 Task: Move the task Implement a new virtual private network (VPN) system for a company to the section To-Do in the project AgileMatrix and sort the tasks in the project by Assignee in Descending order
Action: Mouse moved to (494, 572)
Screenshot: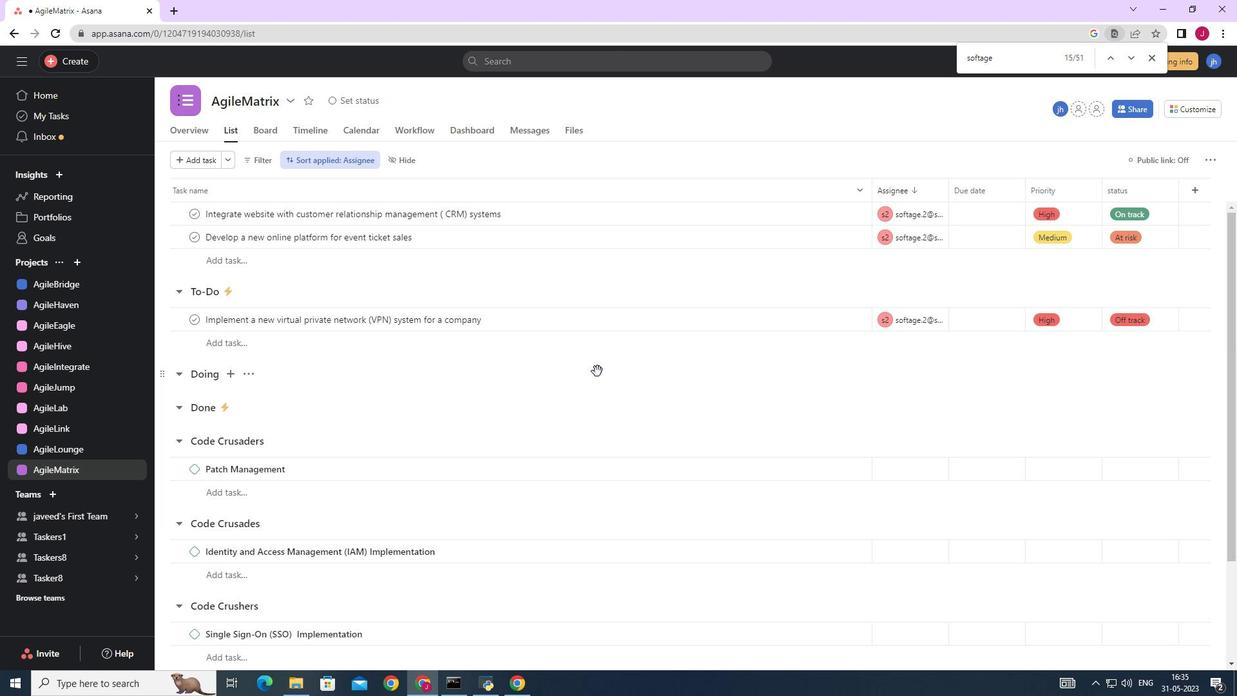 
Action: Mouse scrolled (494, 573) with delta (0, 0)
Screenshot: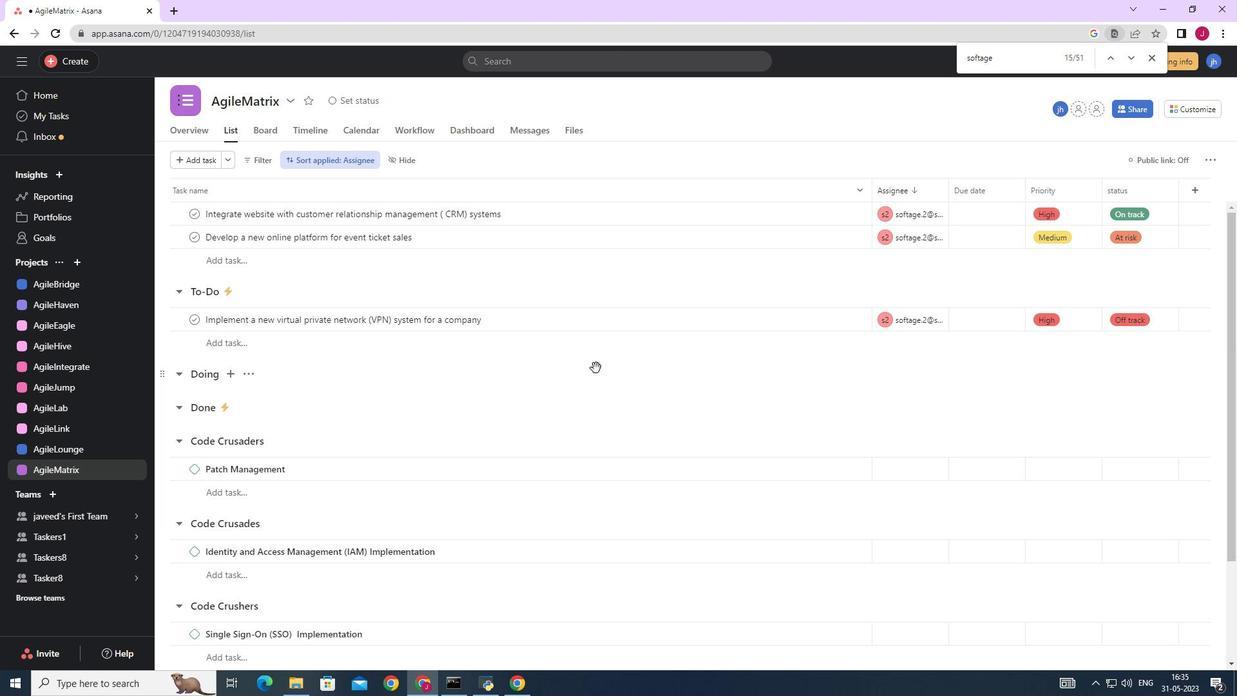 
Action: Mouse scrolled (494, 573) with delta (0, 0)
Screenshot: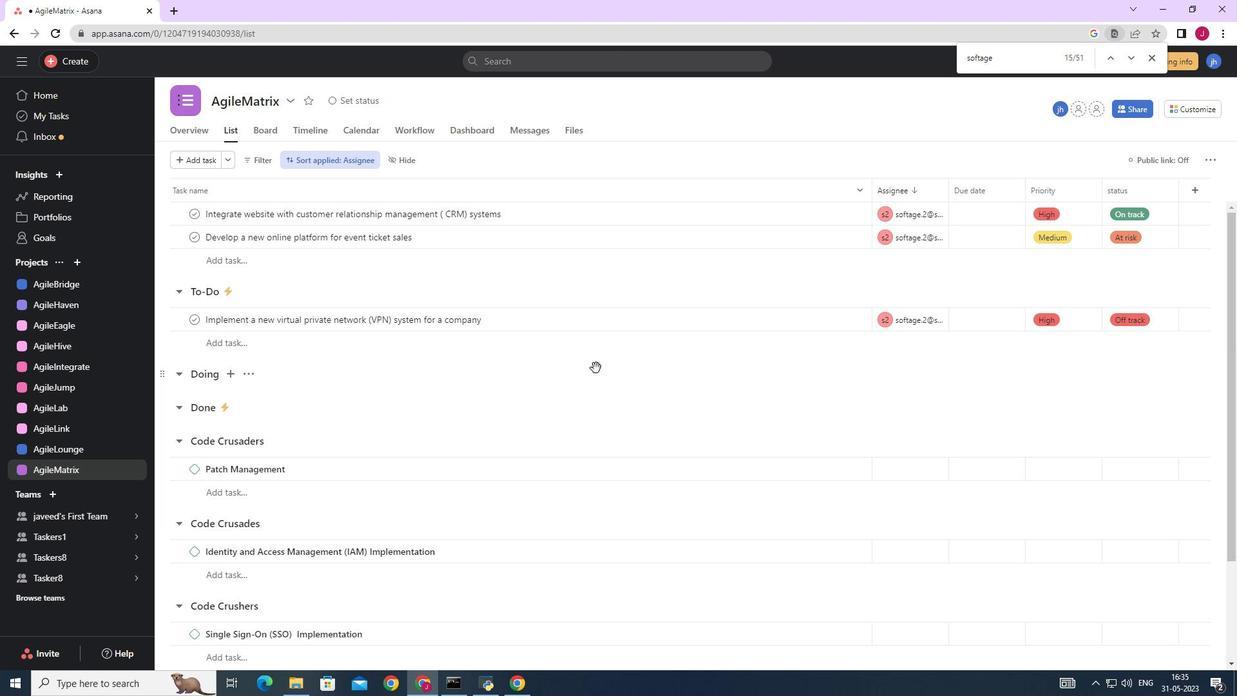 
Action: Mouse scrolled (494, 573) with delta (0, 0)
Screenshot: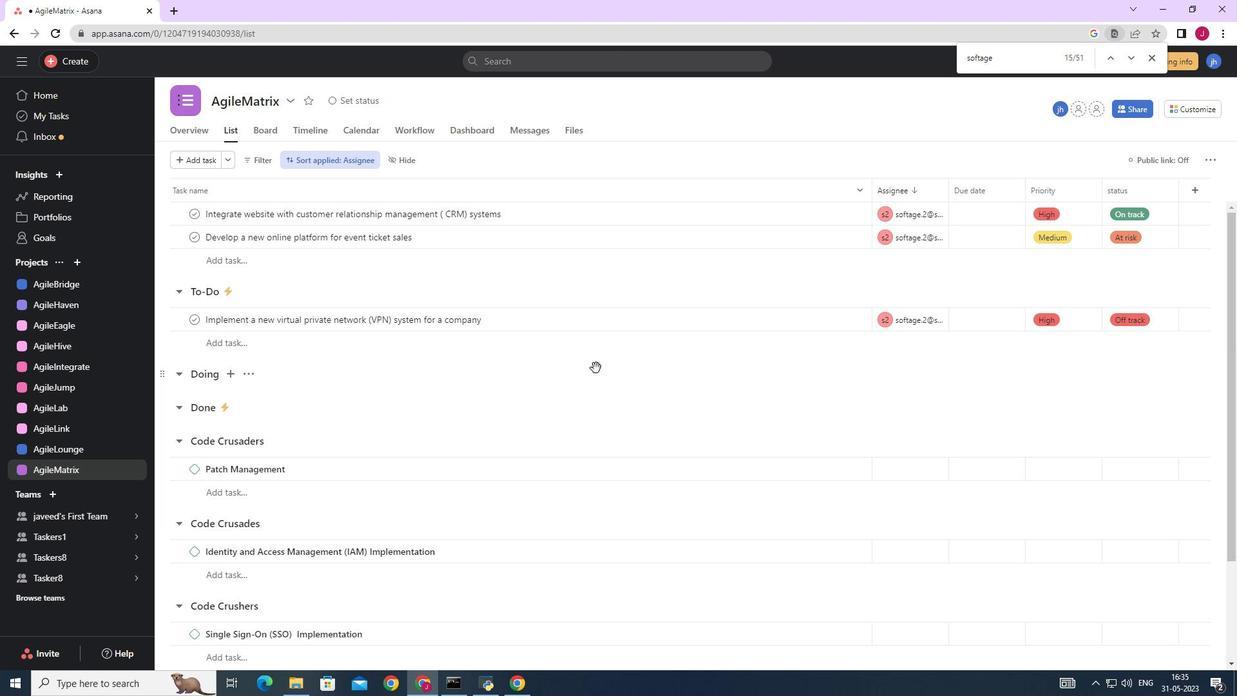 
Action: Mouse moved to (490, 570)
Screenshot: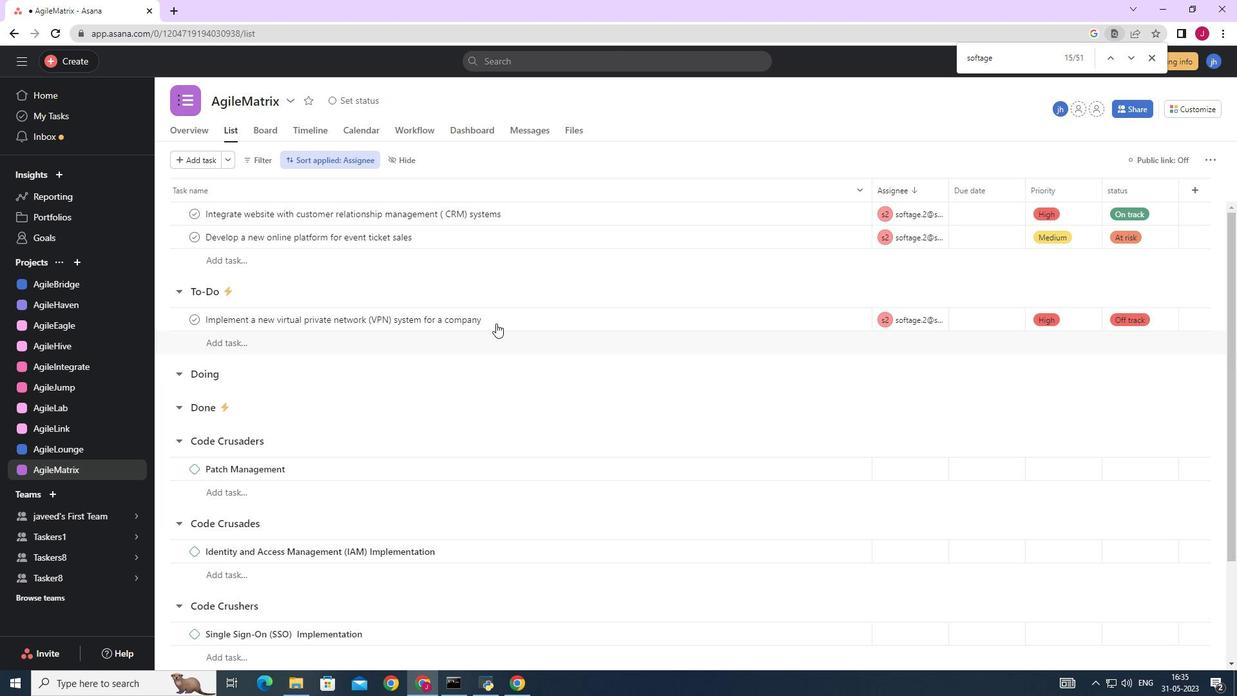 
Action: Mouse scrolled (490, 571) with delta (0, 0)
Screenshot: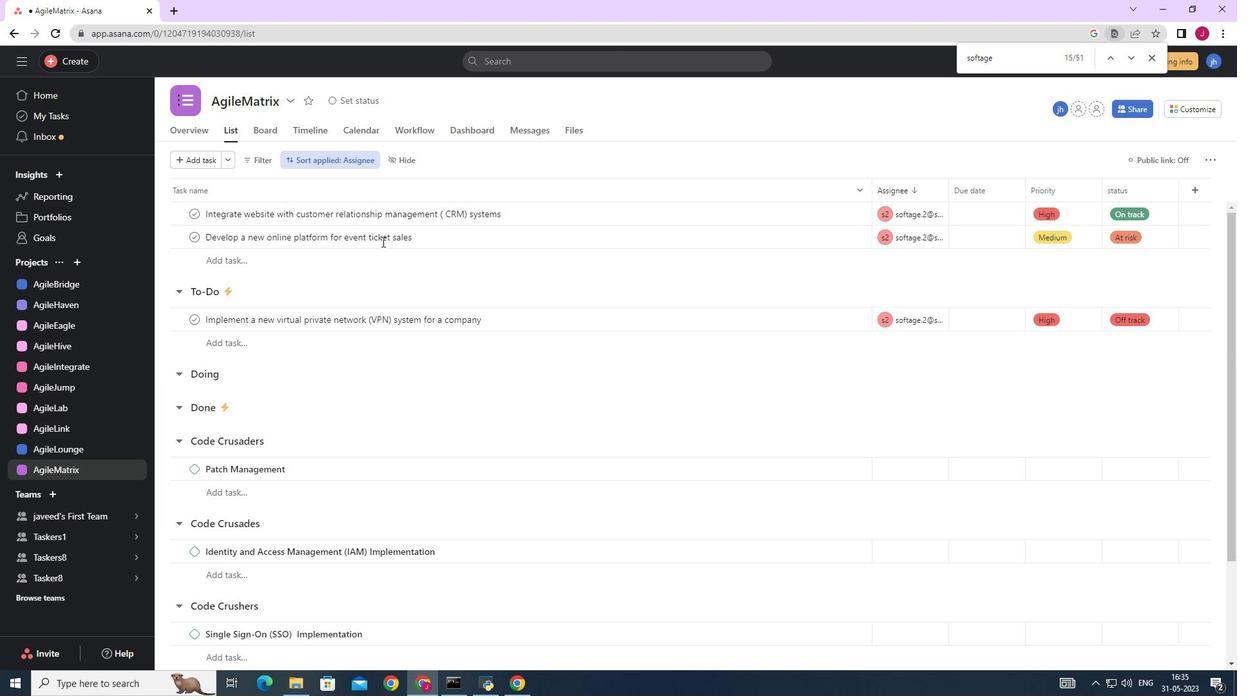 
Action: Mouse scrolled (490, 571) with delta (0, 0)
Screenshot: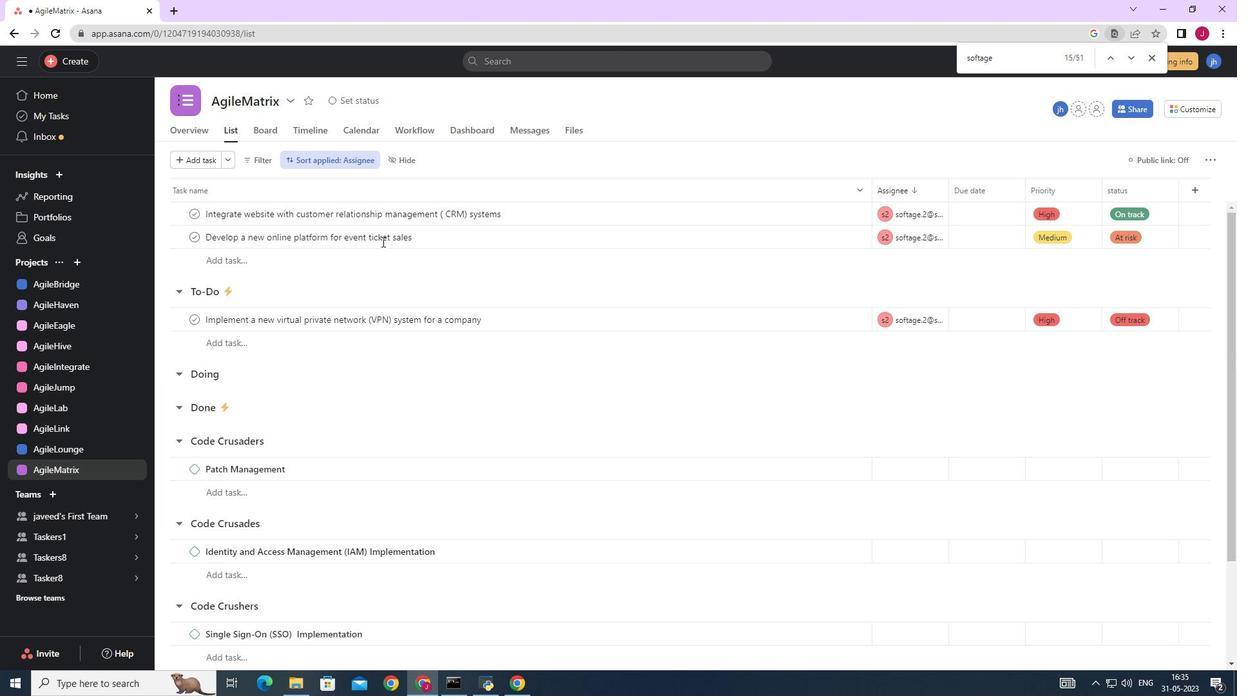 
Action: Mouse scrolled (490, 571) with delta (0, 0)
Screenshot: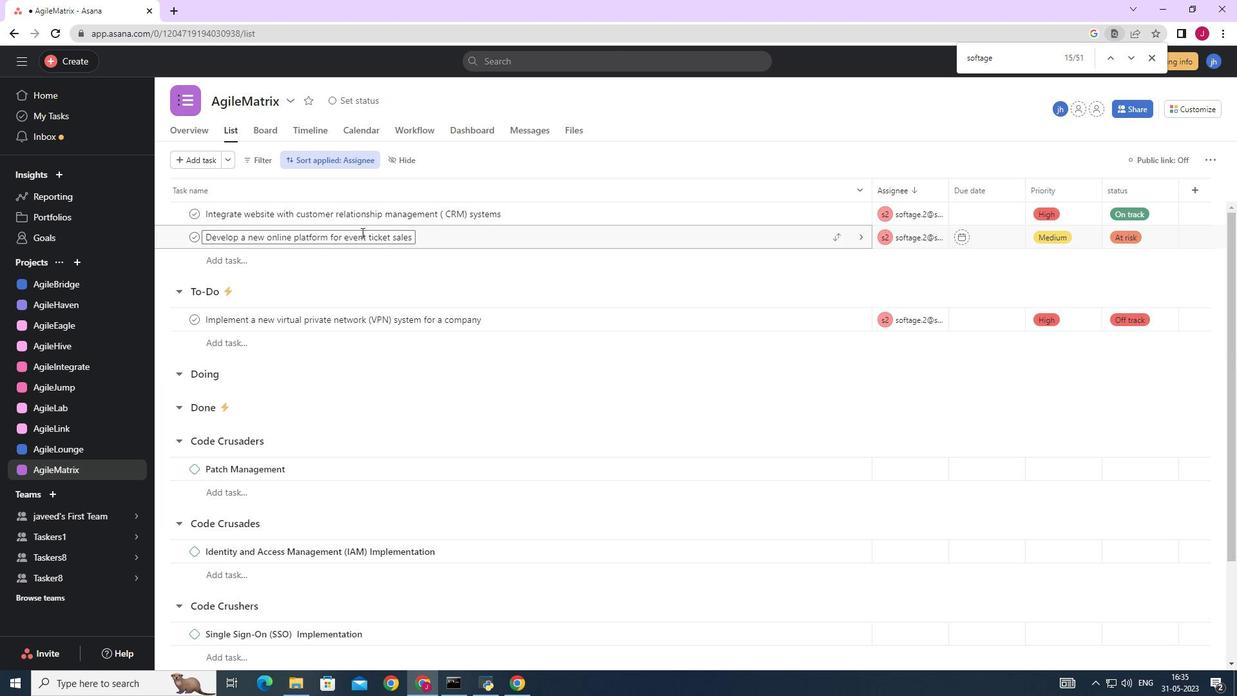 
Action: Mouse moved to (845, 255)
Screenshot: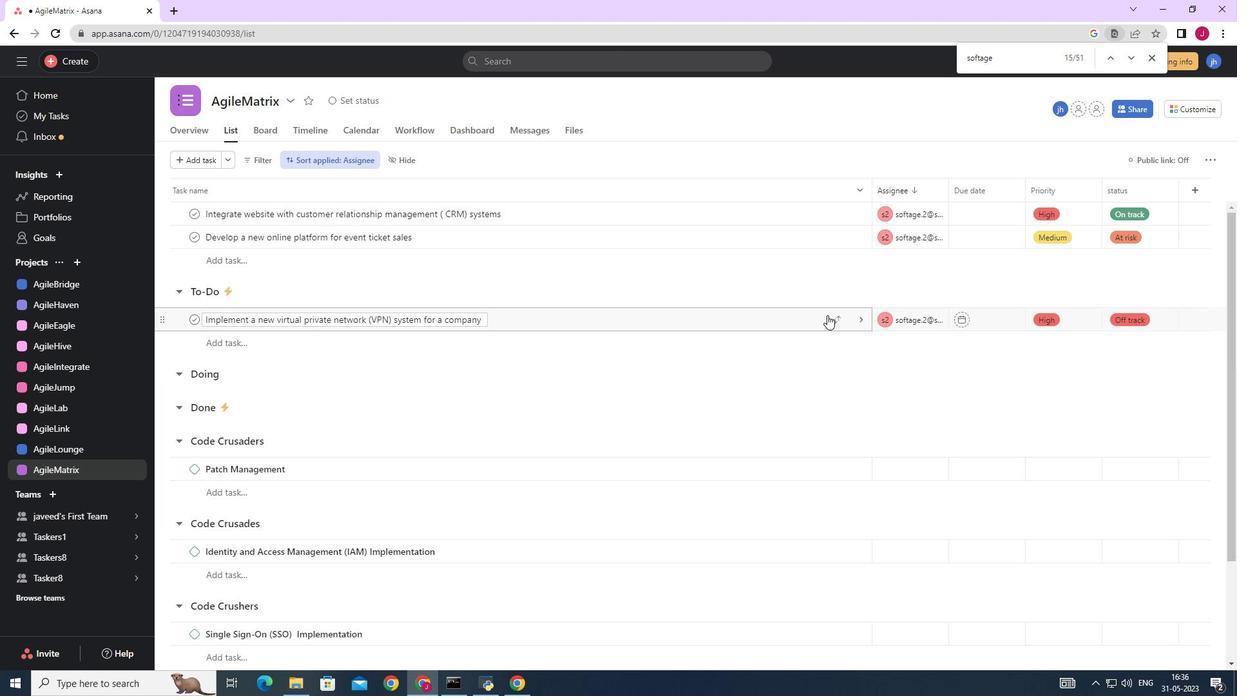
Action: Mouse pressed left at (845, 255)
Screenshot: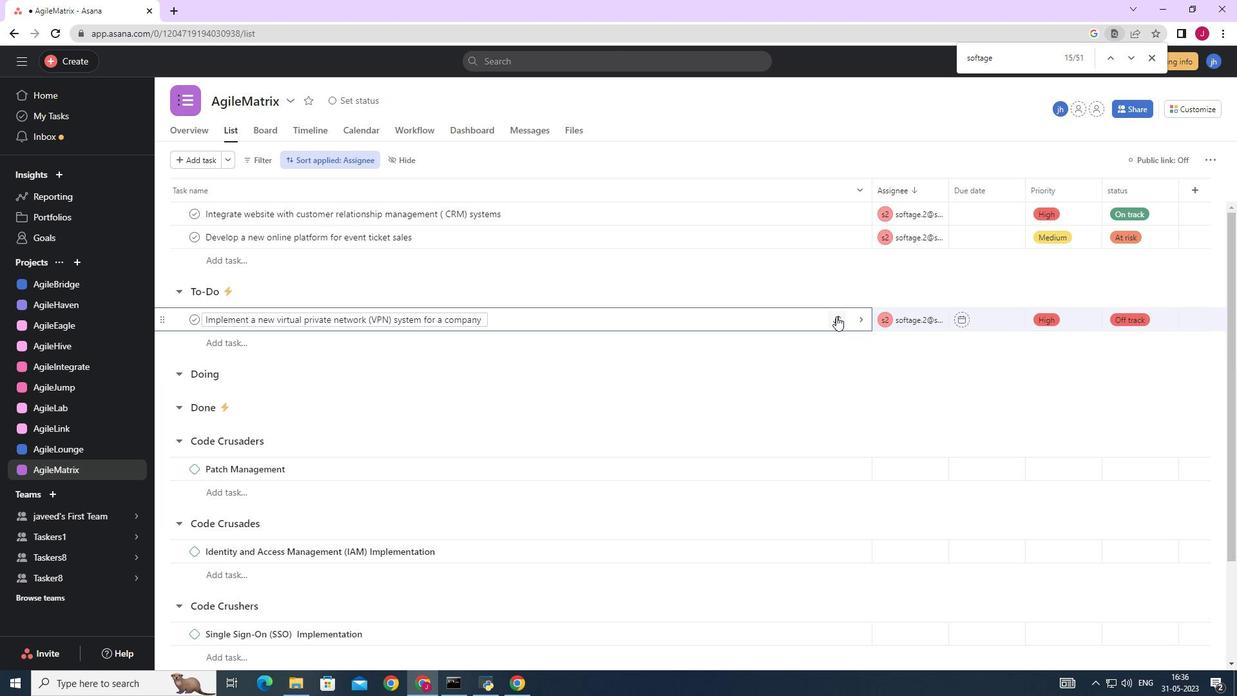 
Action: Mouse moved to (767, 326)
Screenshot: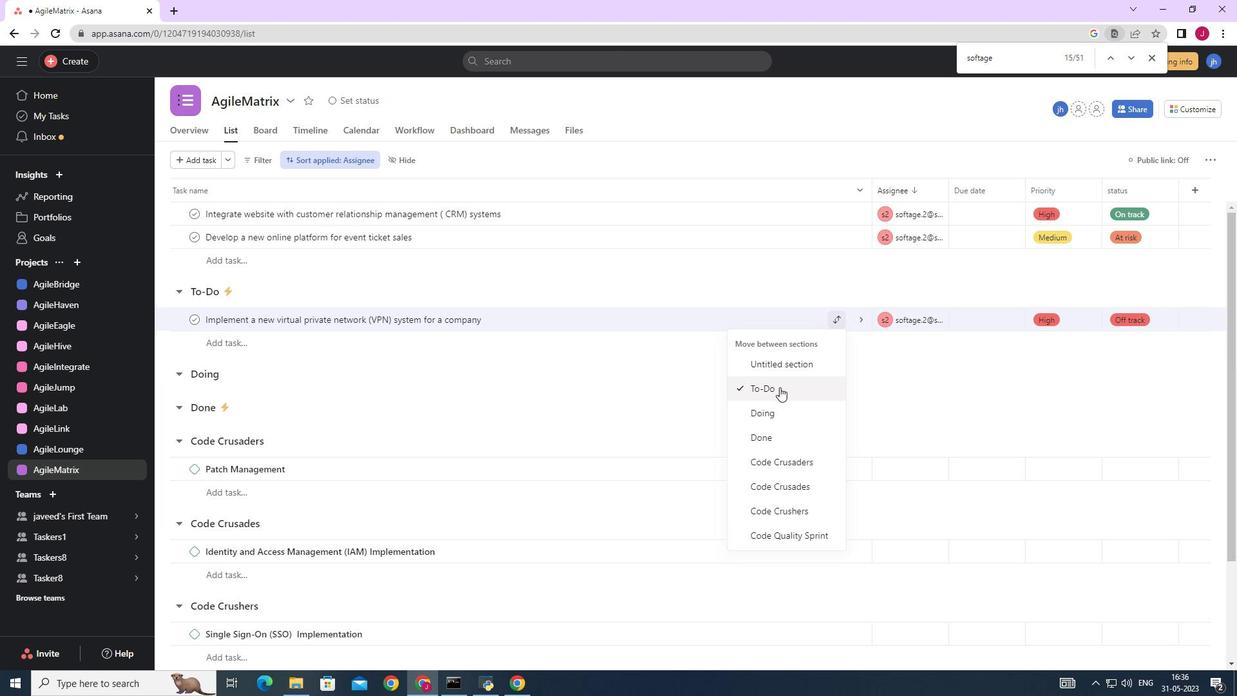 
Action: Mouse pressed left at (767, 326)
Screenshot: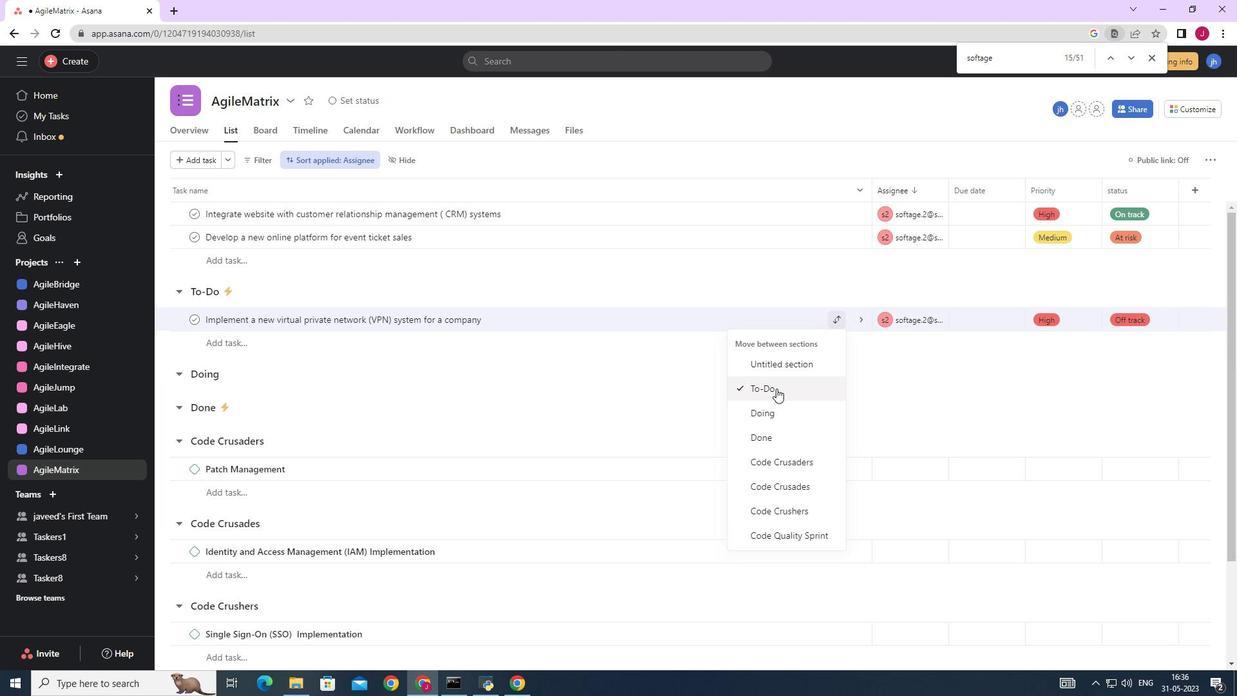 
Action: Mouse moved to (301, 158)
Screenshot: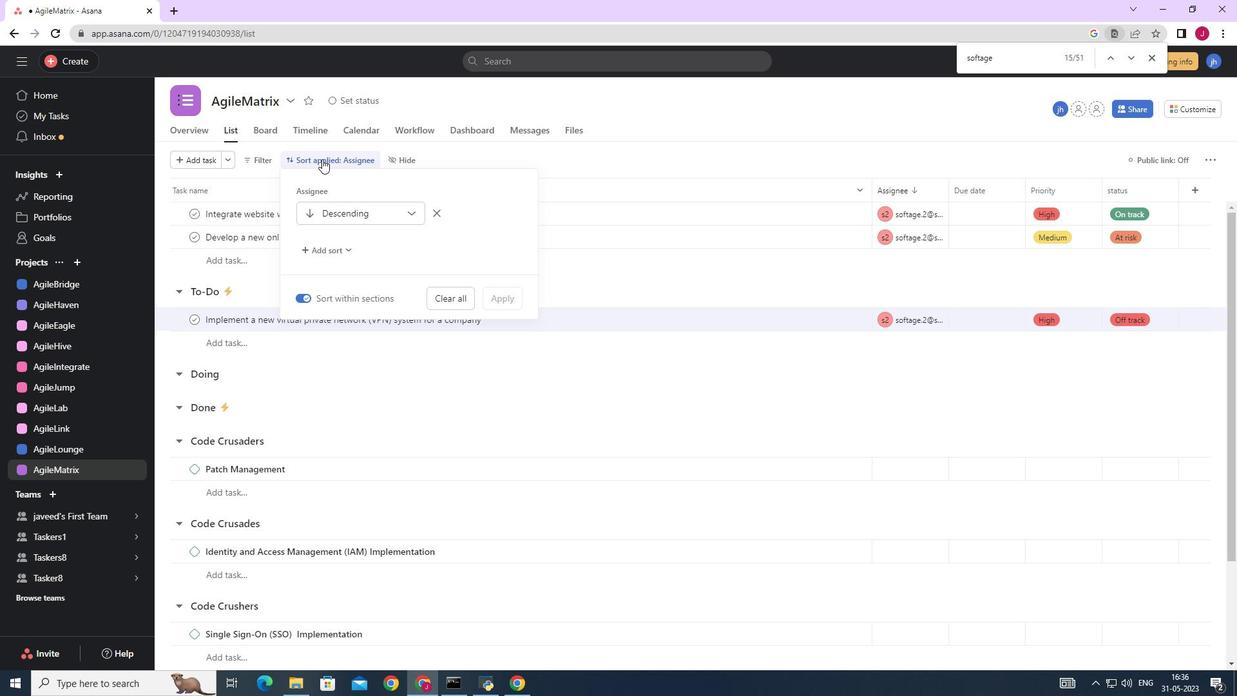 
Action: Mouse pressed left at (301, 158)
Screenshot: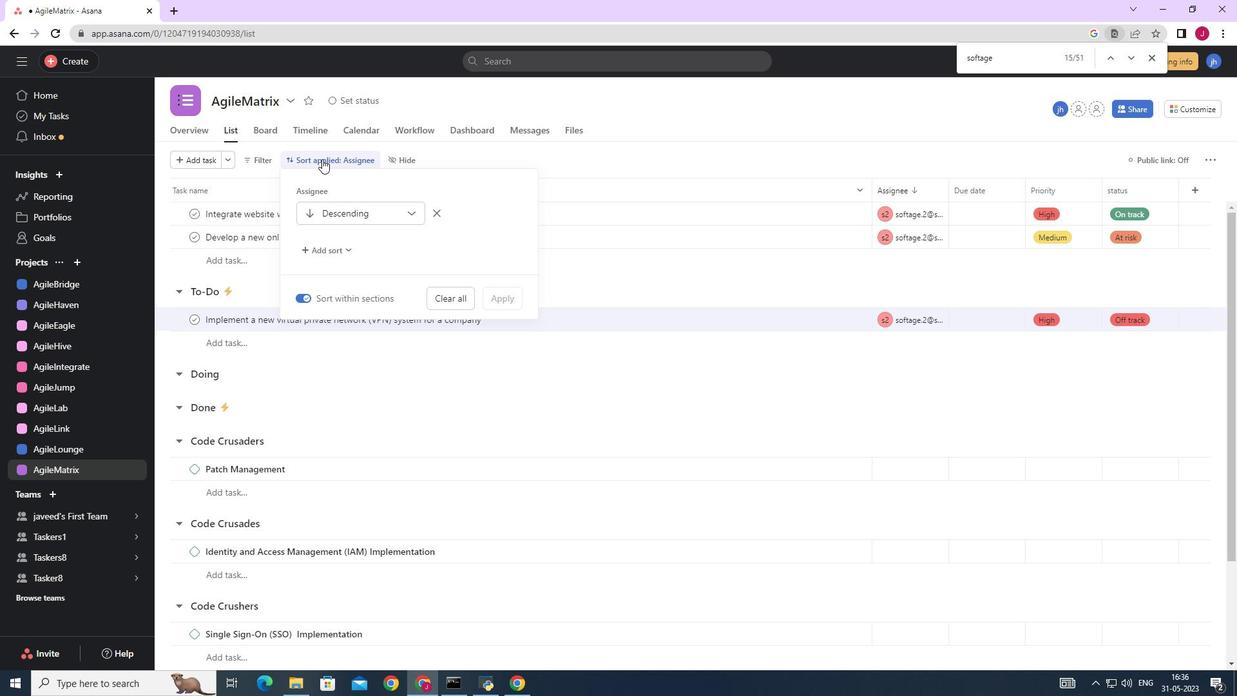 
Action: Mouse moved to (310, 268)
Screenshot: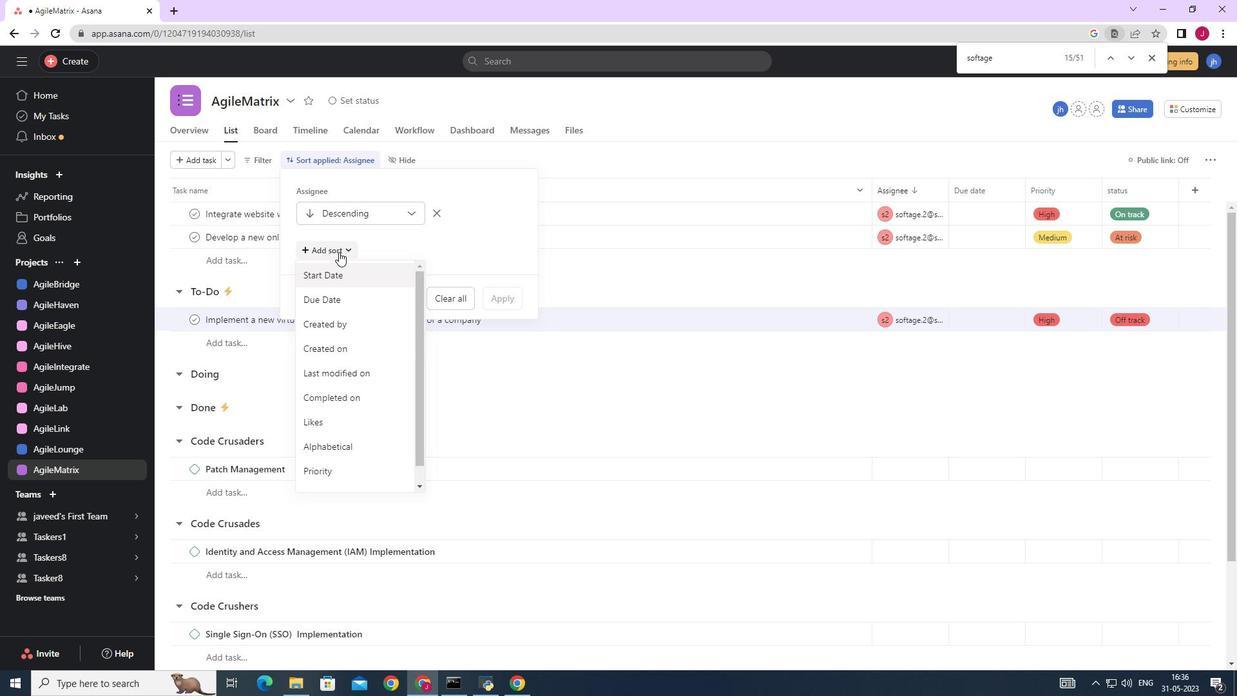 
Action: Mouse scrolled (310, 268) with delta (0, 0)
Screenshot: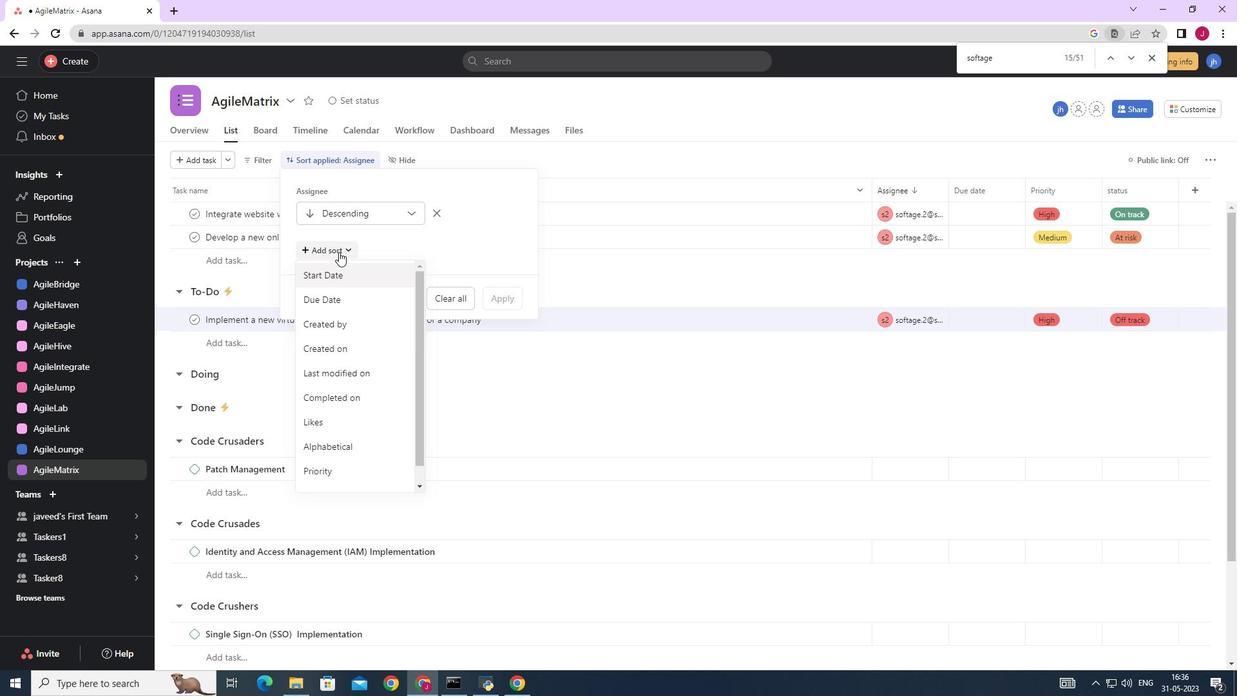 
Action: Mouse moved to (313, 268)
Screenshot: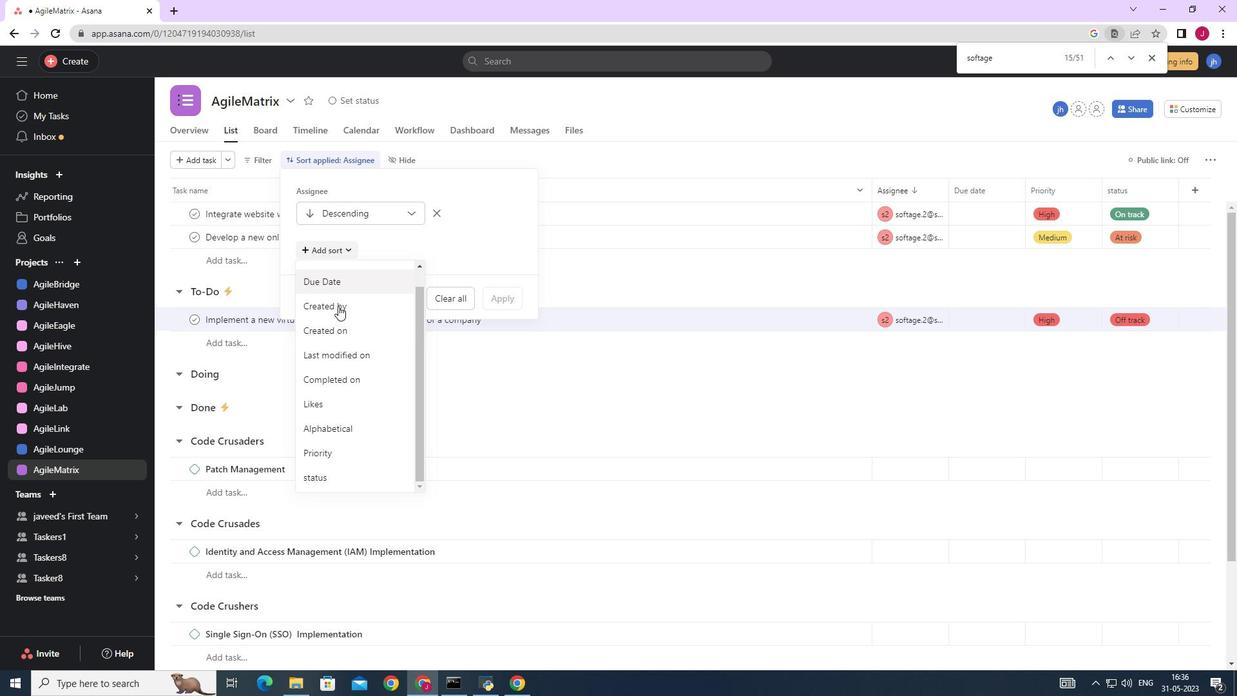 
Action: Mouse scrolled (313, 268) with delta (0, 0)
Screenshot: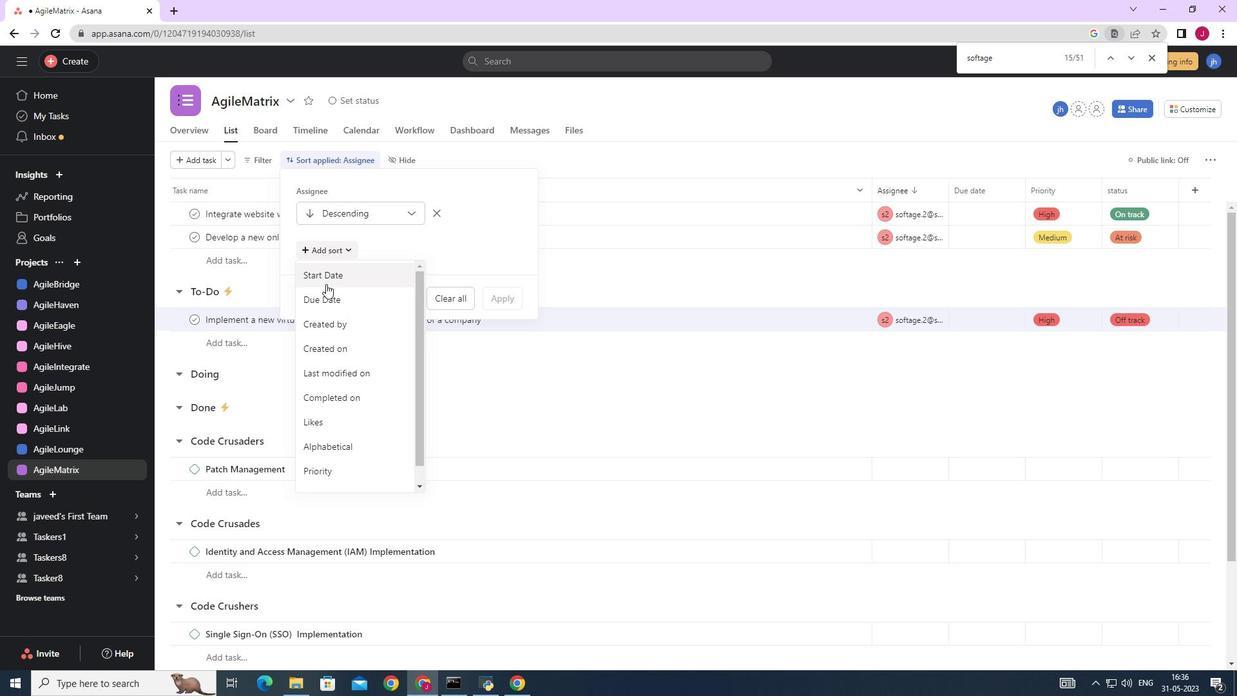 
Action: Mouse moved to (332, 228)
Screenshot: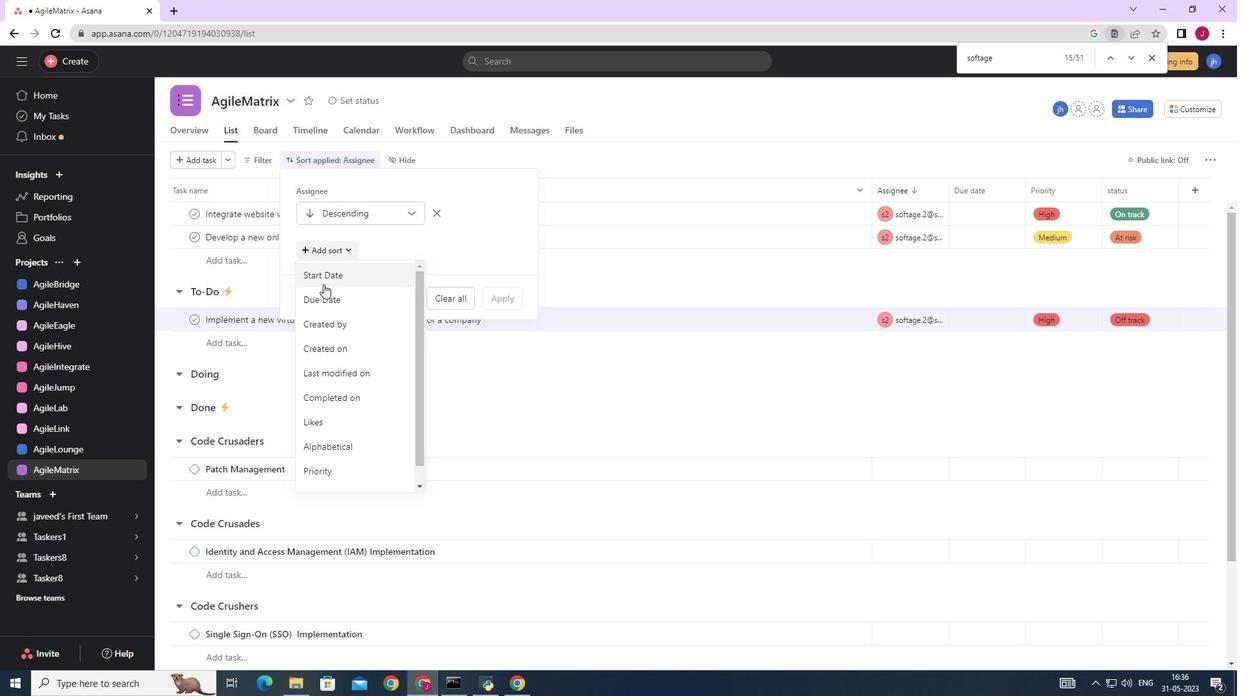 
Action: Mouse pressed left at (332, 228)
Screenshot: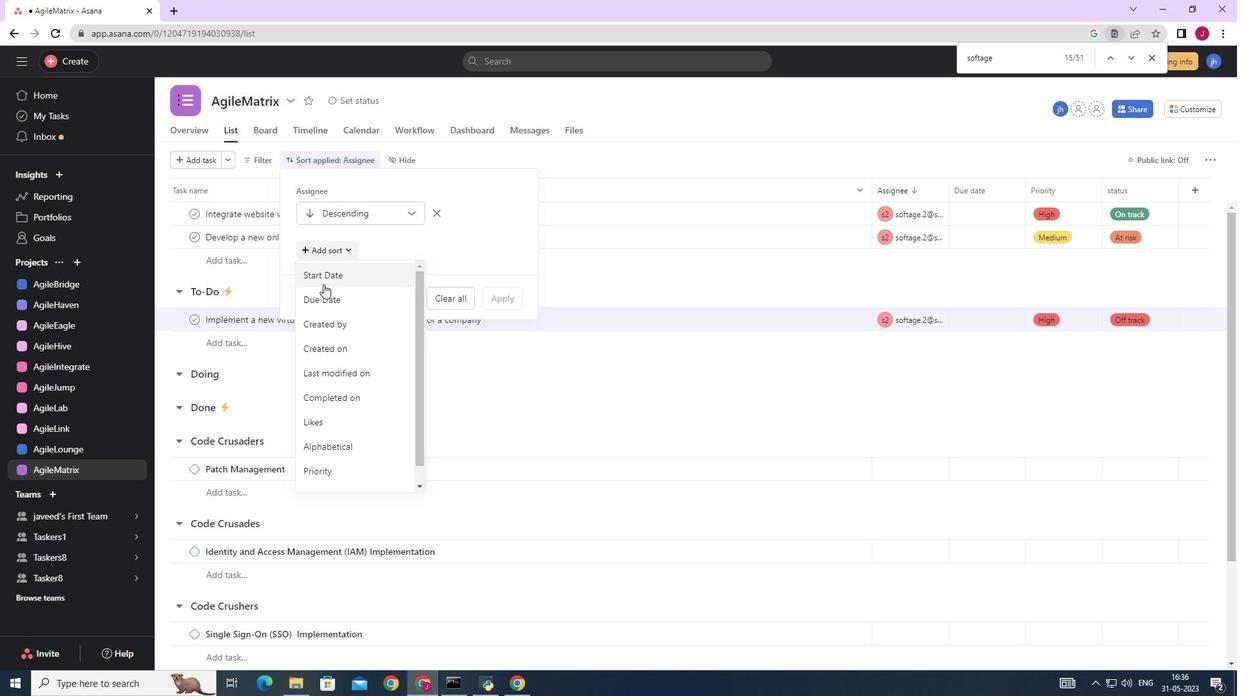 
Action: Mouse moved to (354, 207)
Screenshot: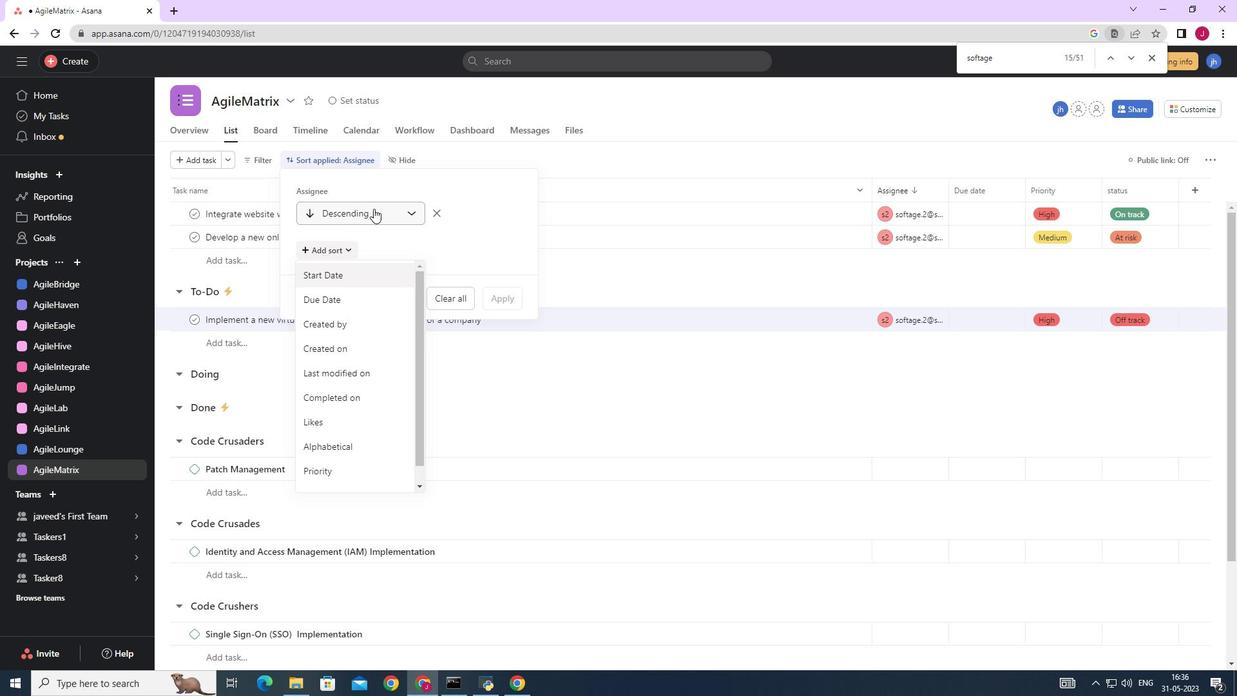 
Action: Mouse pressed left at (354, 207)
Screenshot: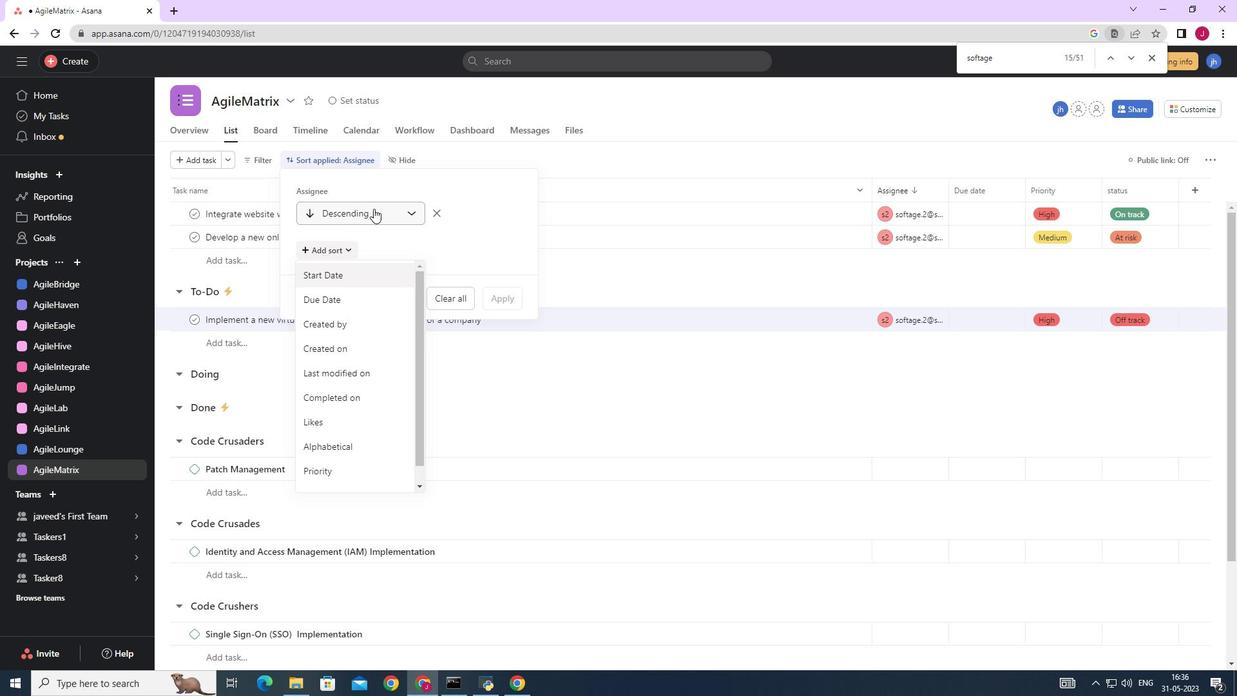 
Action: Mouse moved to (349, 263)
Screenshot: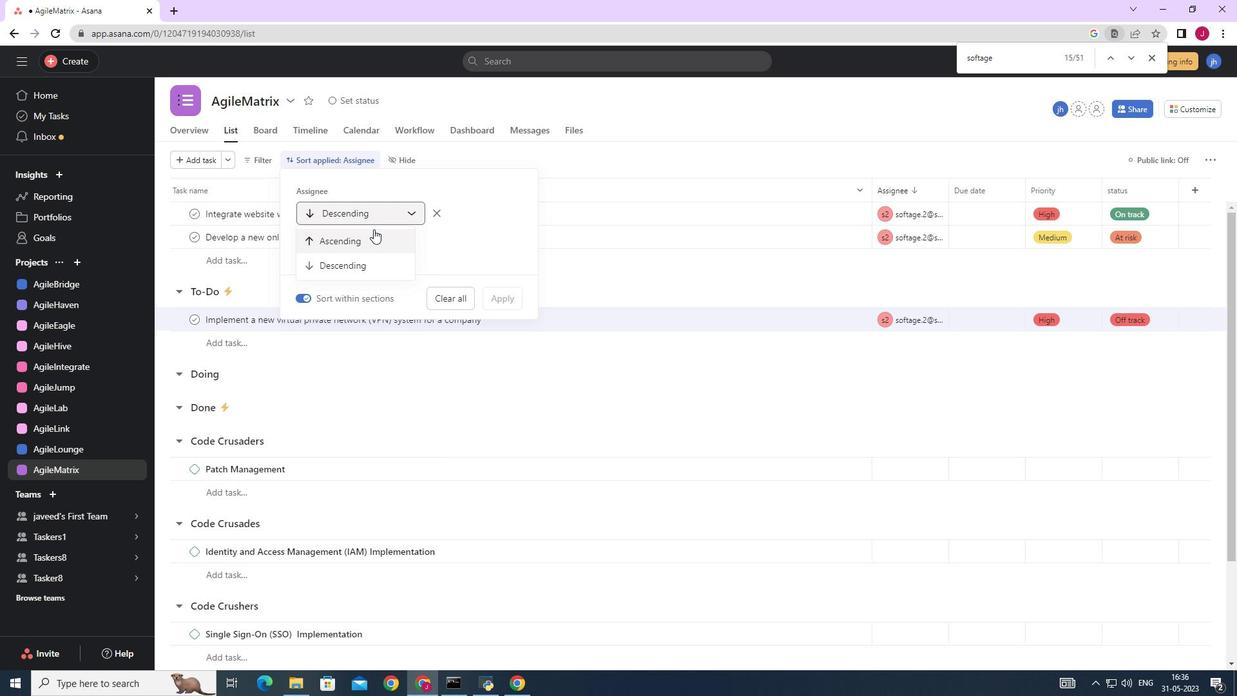 
Action: Mouse pressed left at (349, 263)
Screenshot: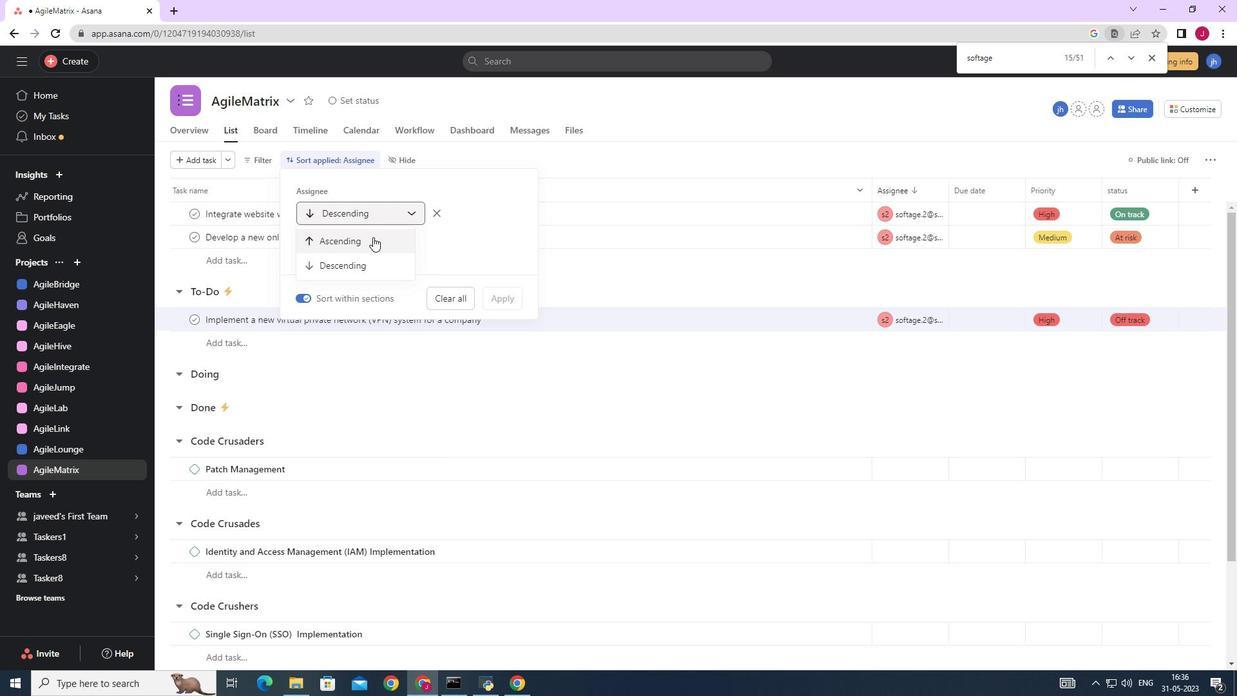 
Action: Mouse moved to (502, 298)
Screenshot: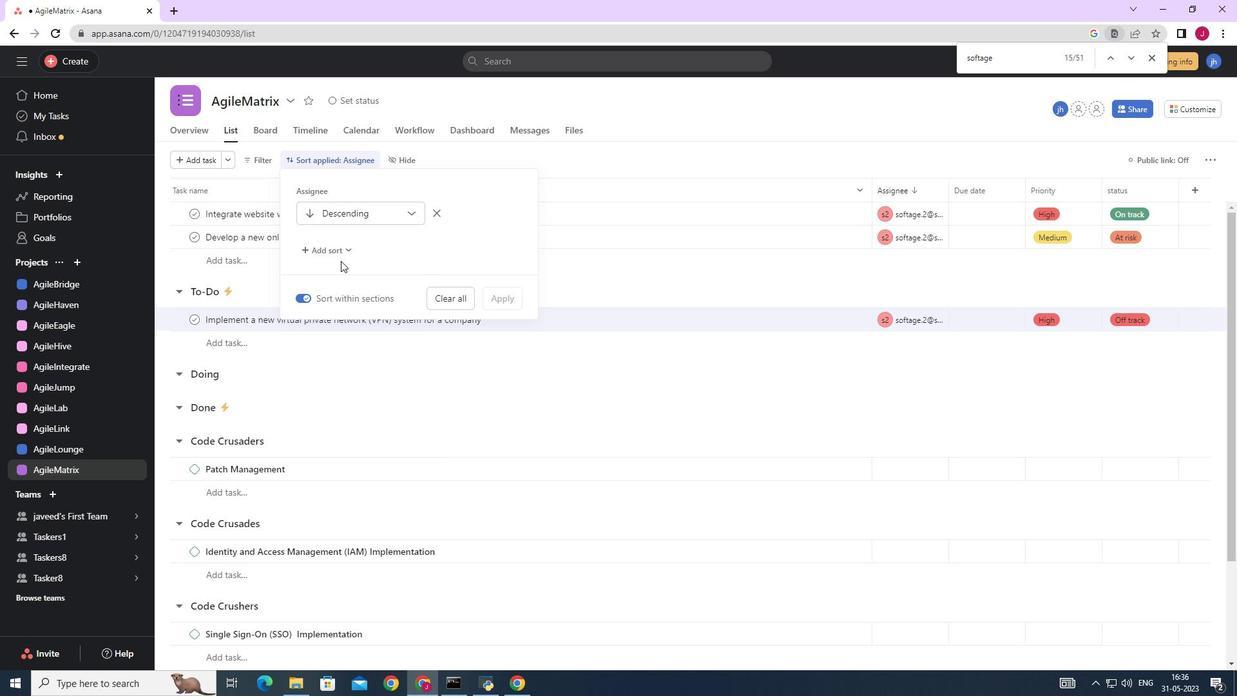 
Action: Mouse pressed left at (502, 298)
Screenshot: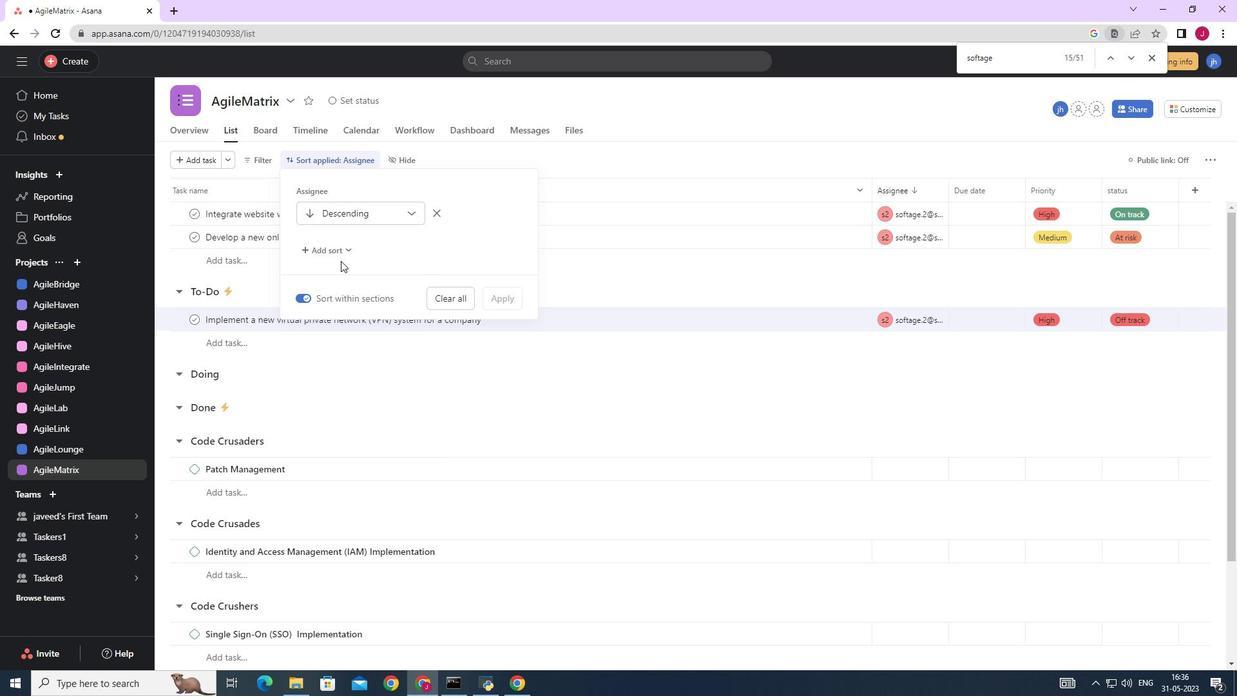 
Action: Mouse moved to (604, 384)
Screenshot: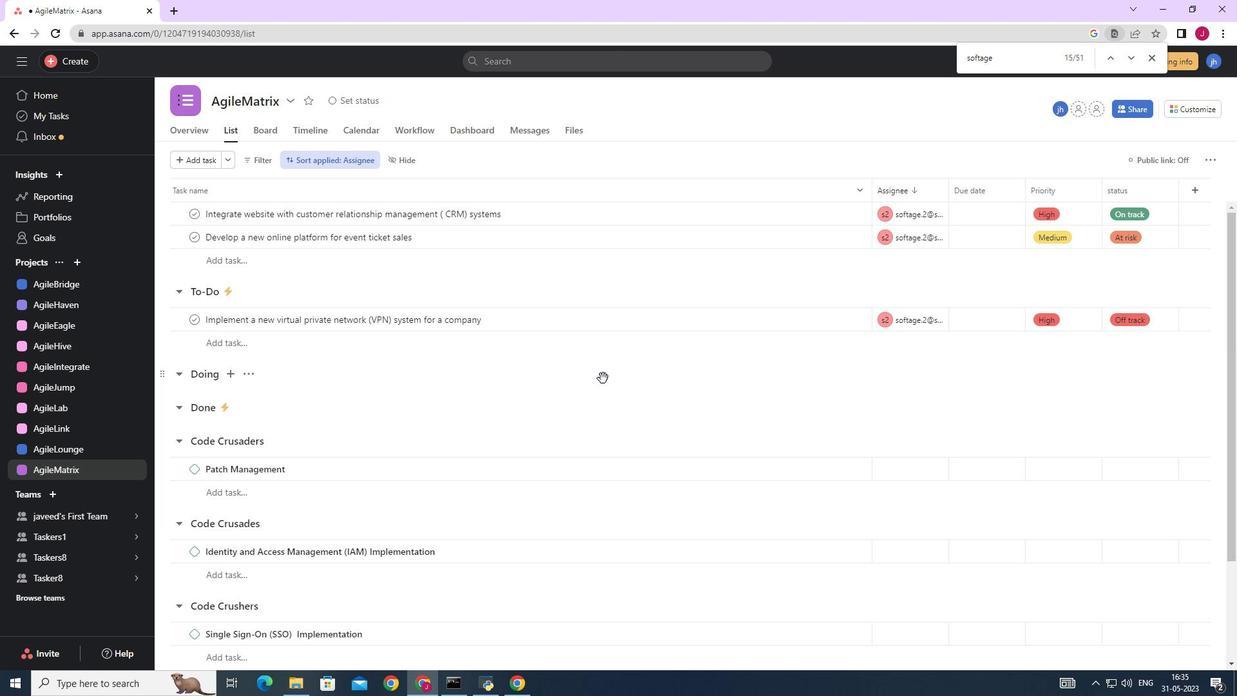 
Action: Mouse scrolled (604, 385) with delta (0, 0)
Screenshot: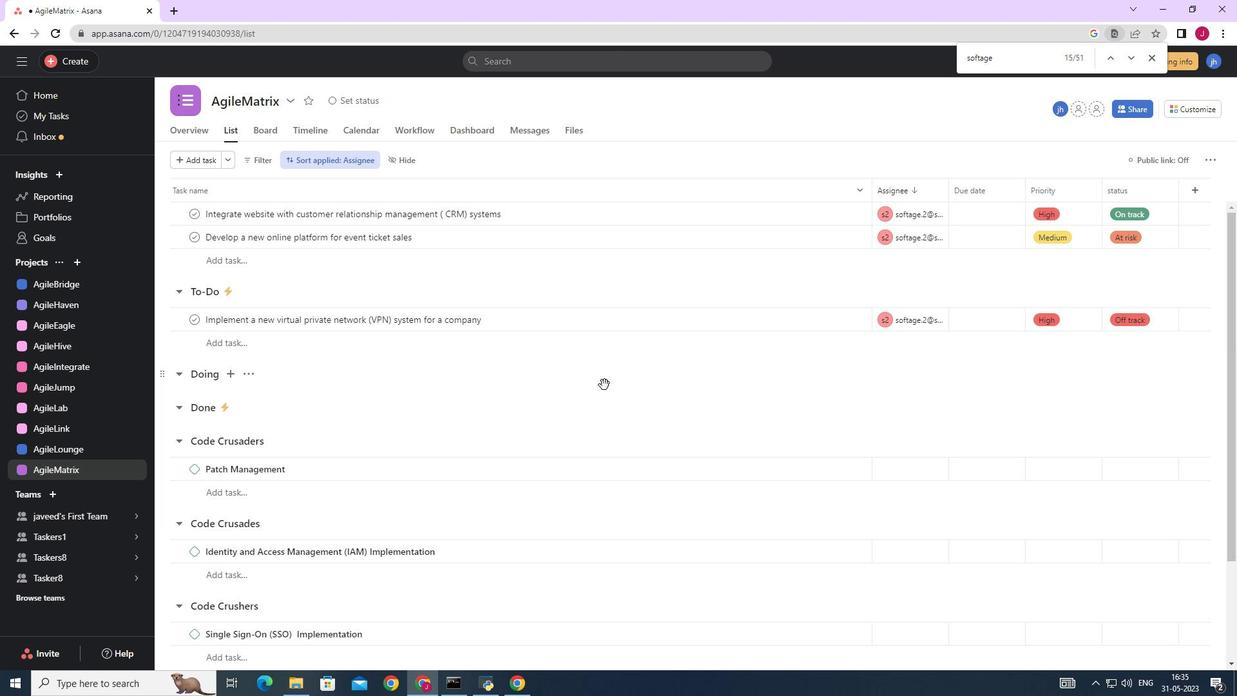 
Action: Mouse scrolled (604, 385) with delta (0, 0)
Screenshot: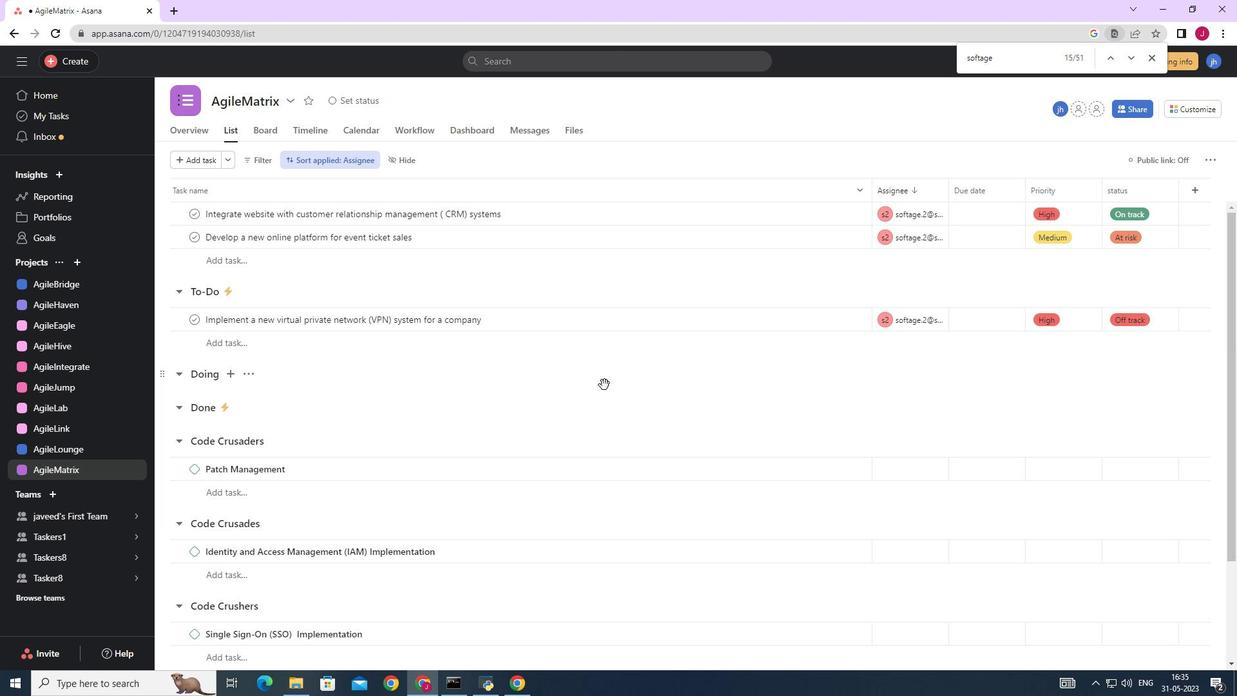 
Action: Mouse scrolled (604, 385) with delta (0, 0)
Screenshot: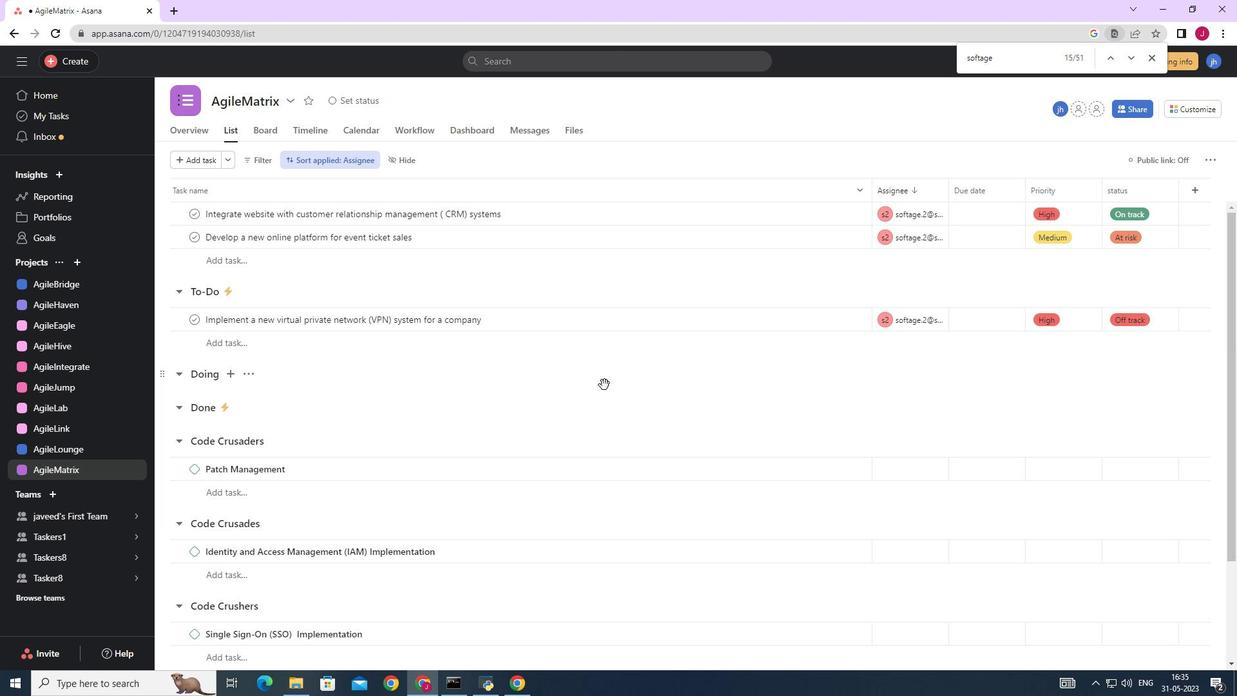 
Action: Mouse moved to (834, 316)
Screenshot: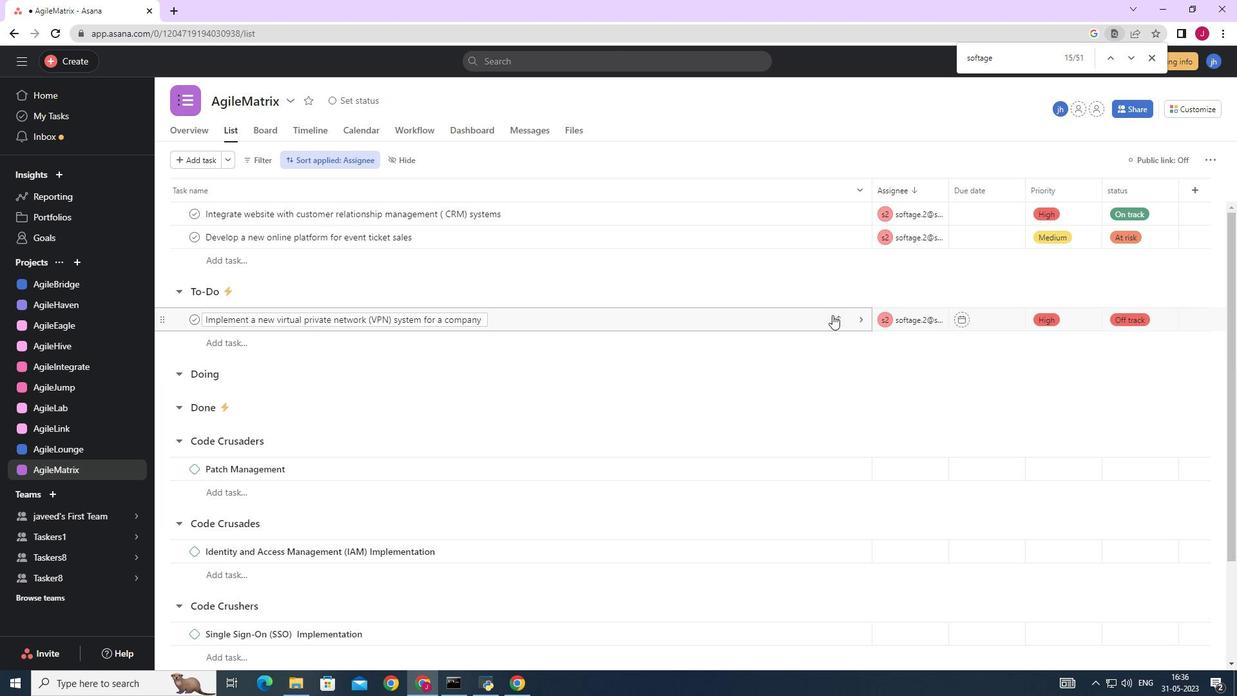 
Action: Mouse pressed left at (834, 316)
Screenshot: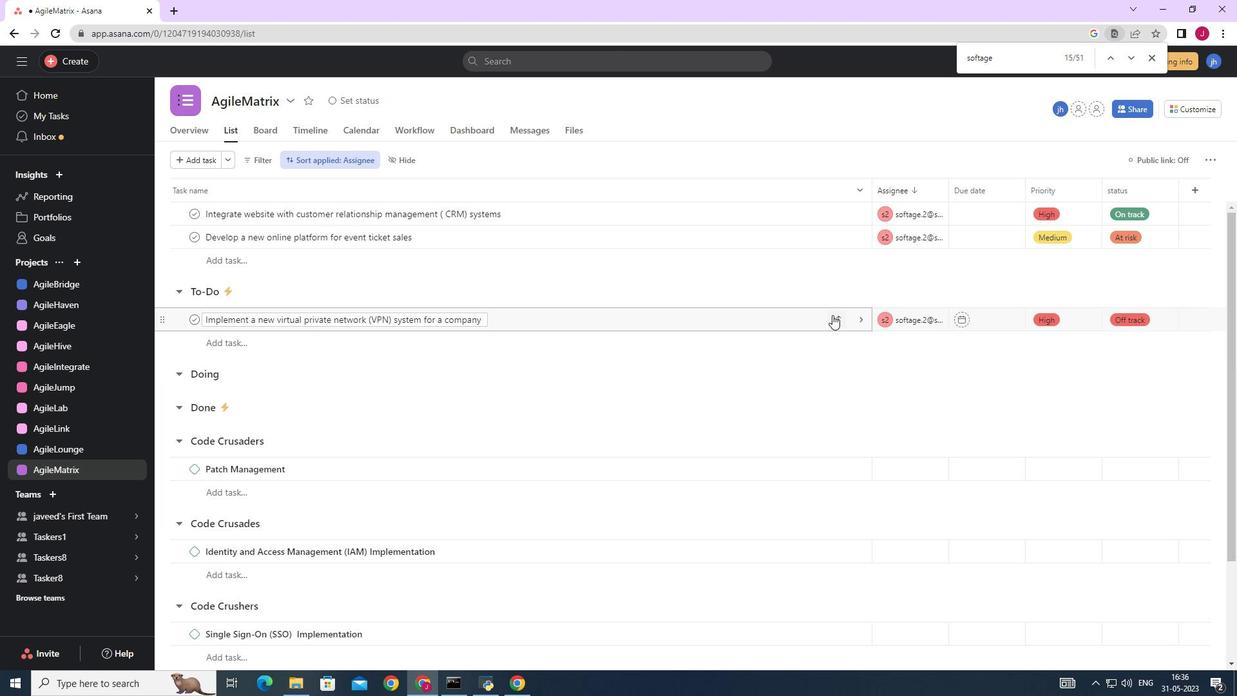 
Action: Mouse moved to (774, 388)
Screenshot: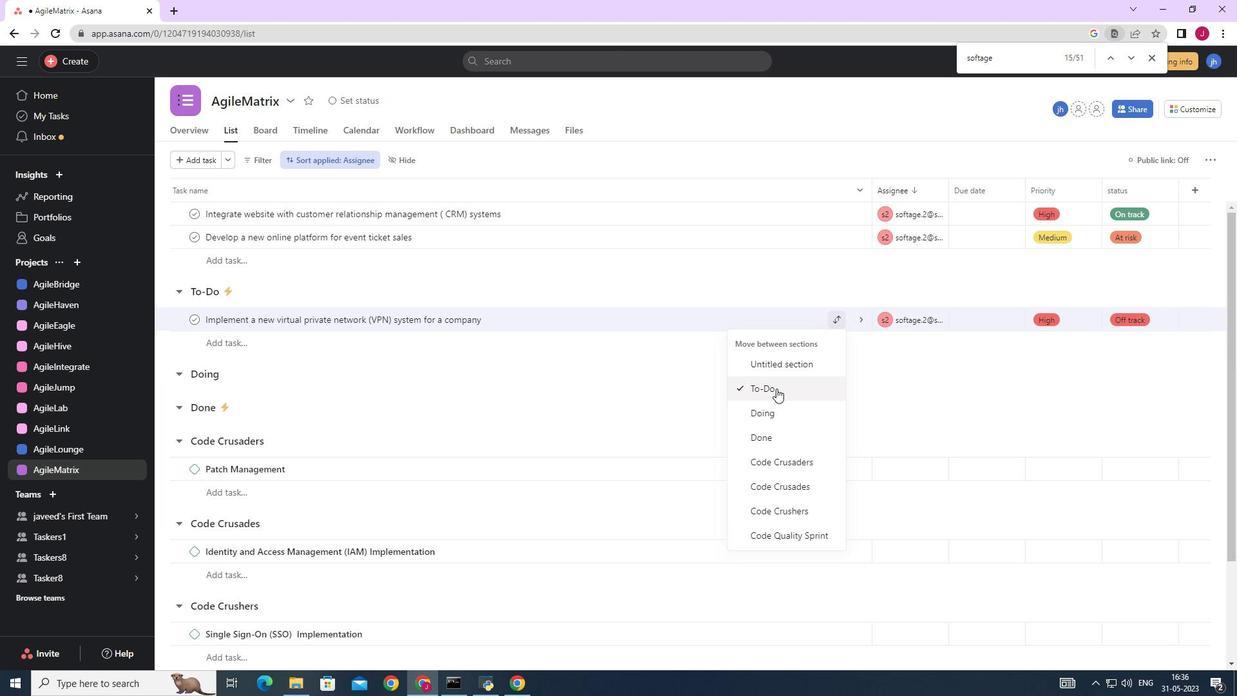 
Action: Mouse pressed left at (774, 388)
Screenshot: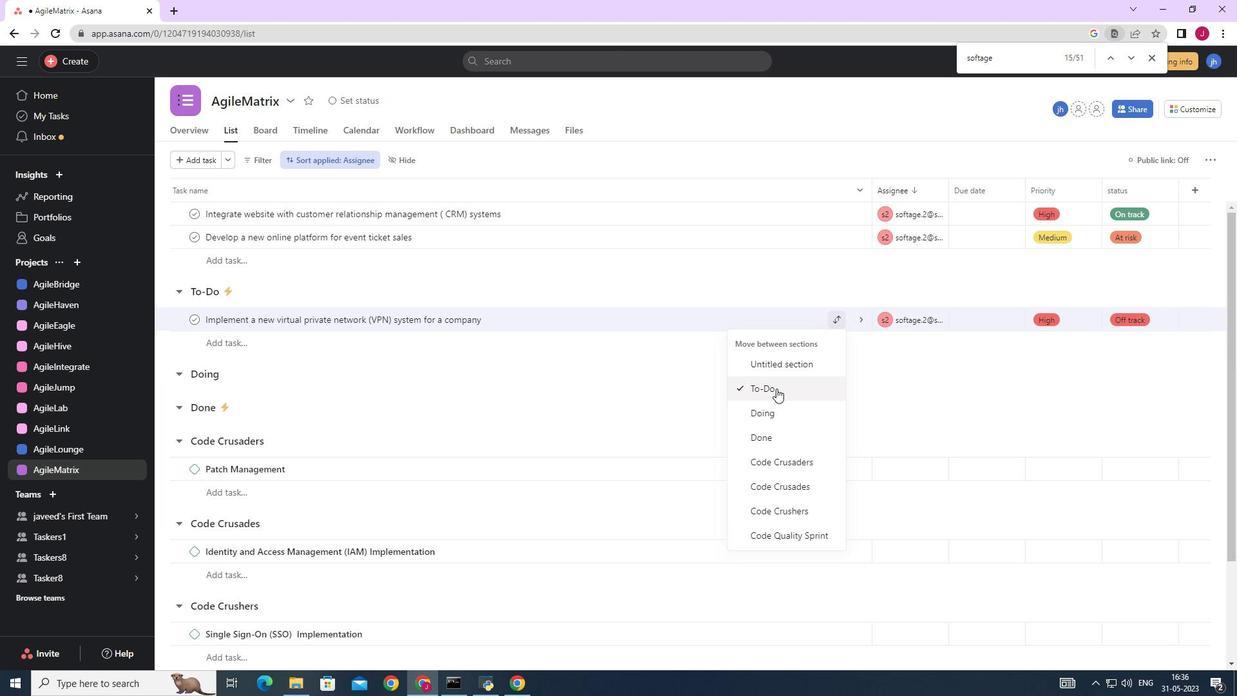 
Action: Mouse moved to (322, 159)
Screenshot: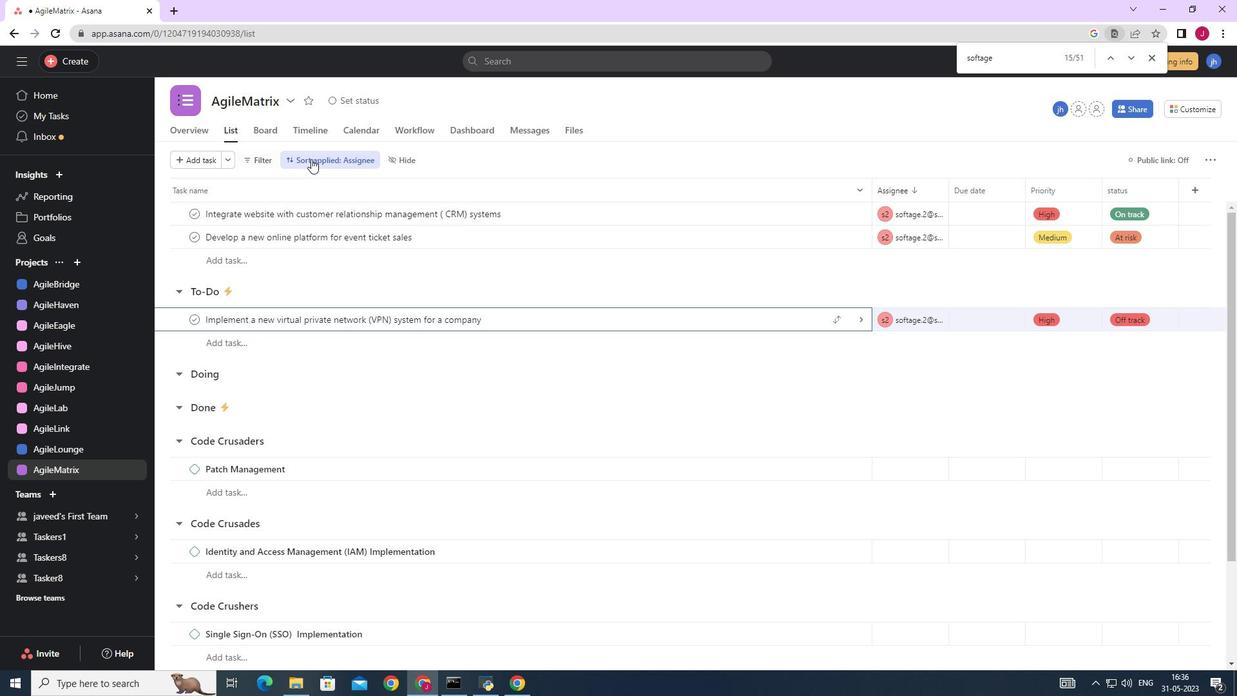 
Action: Mouse pressed left at (322, 159)
Screenshot: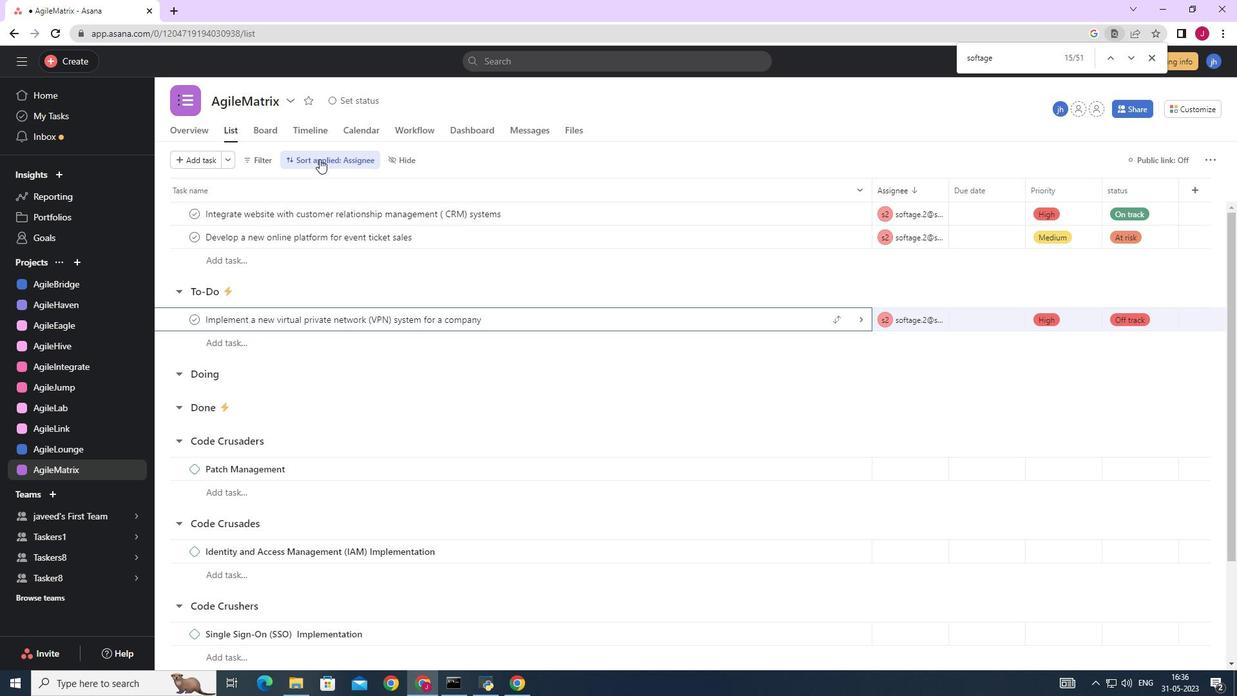 
Action: Mouse moved to (350, 246)
Screenshot: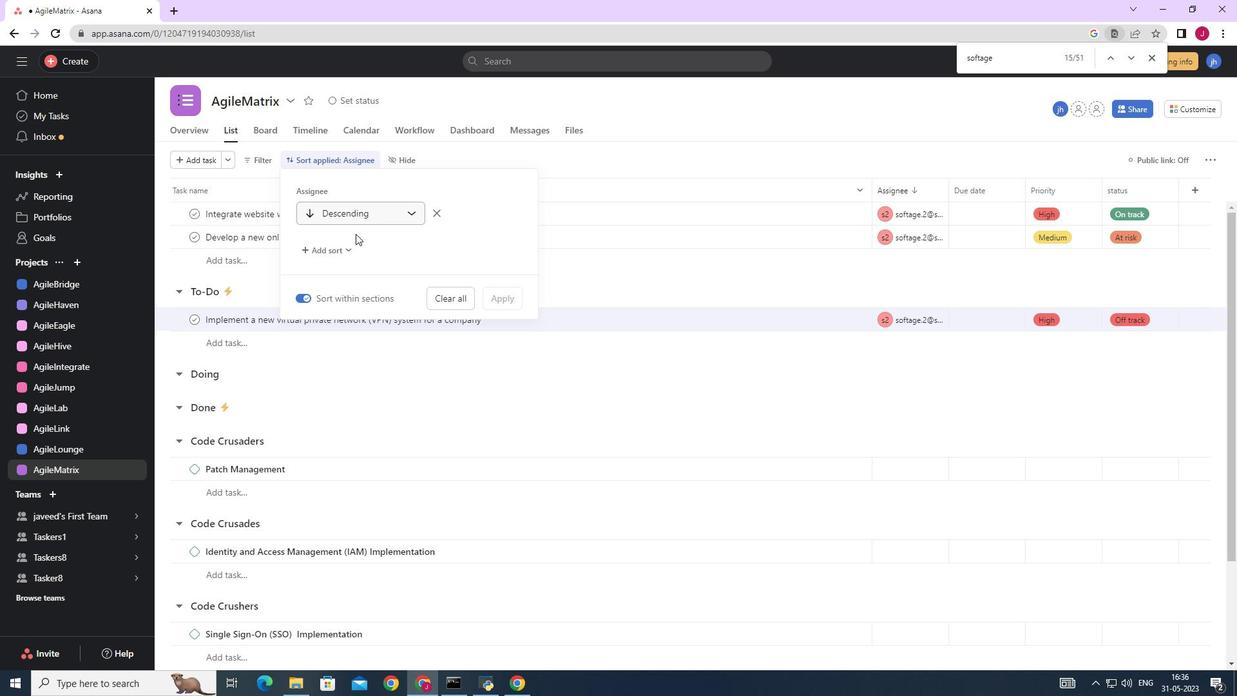 
Action: Mouse pressed left at (350, 246)
Screenshot: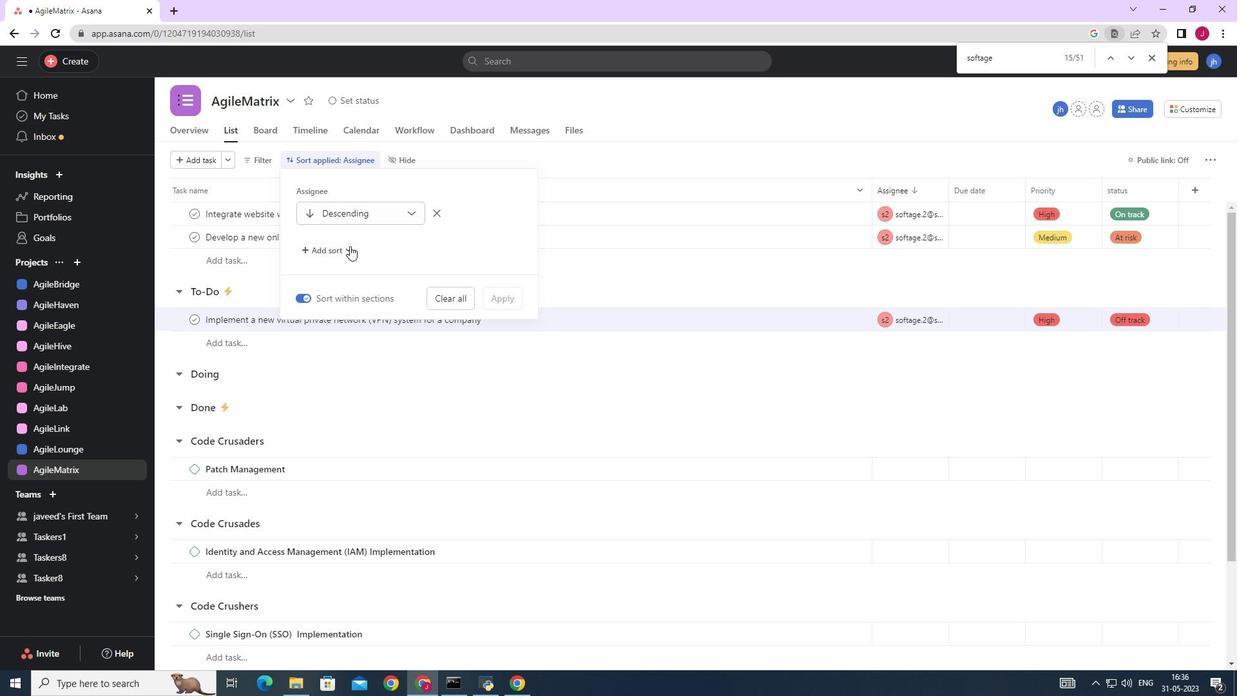 
Action: Mouse moved to (361, 210)
Screenshot: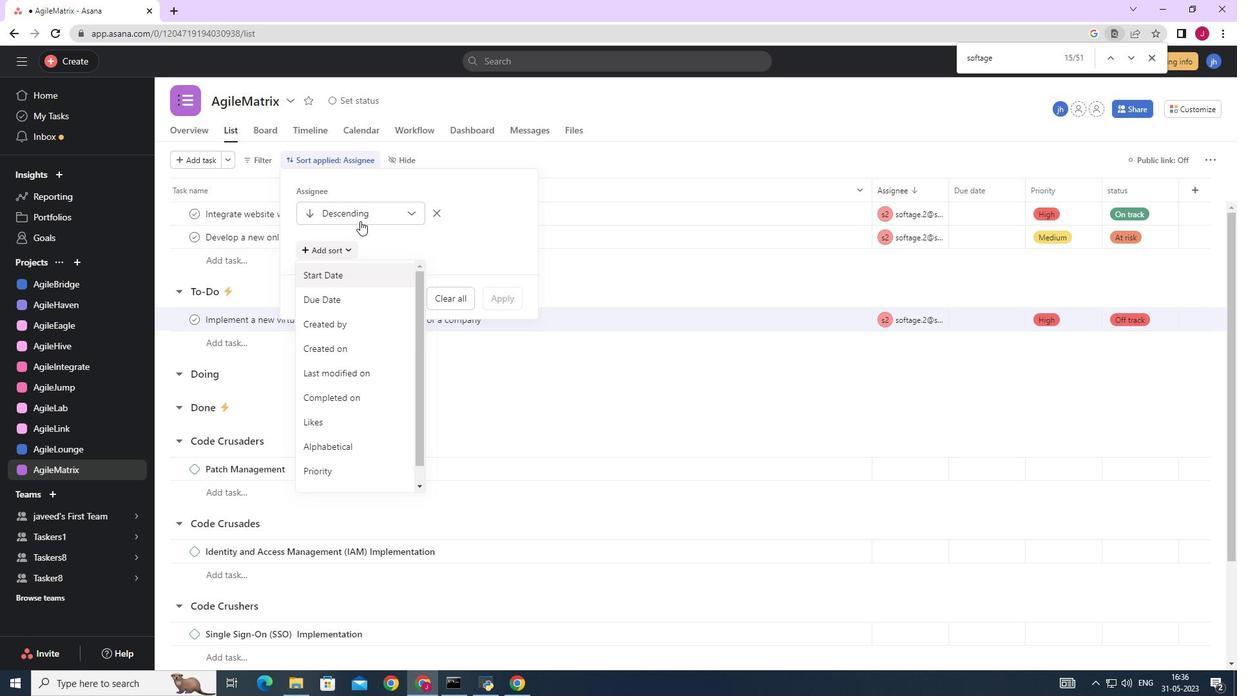 
Action: Mouse pressed left at (361, 210)
Screenshot: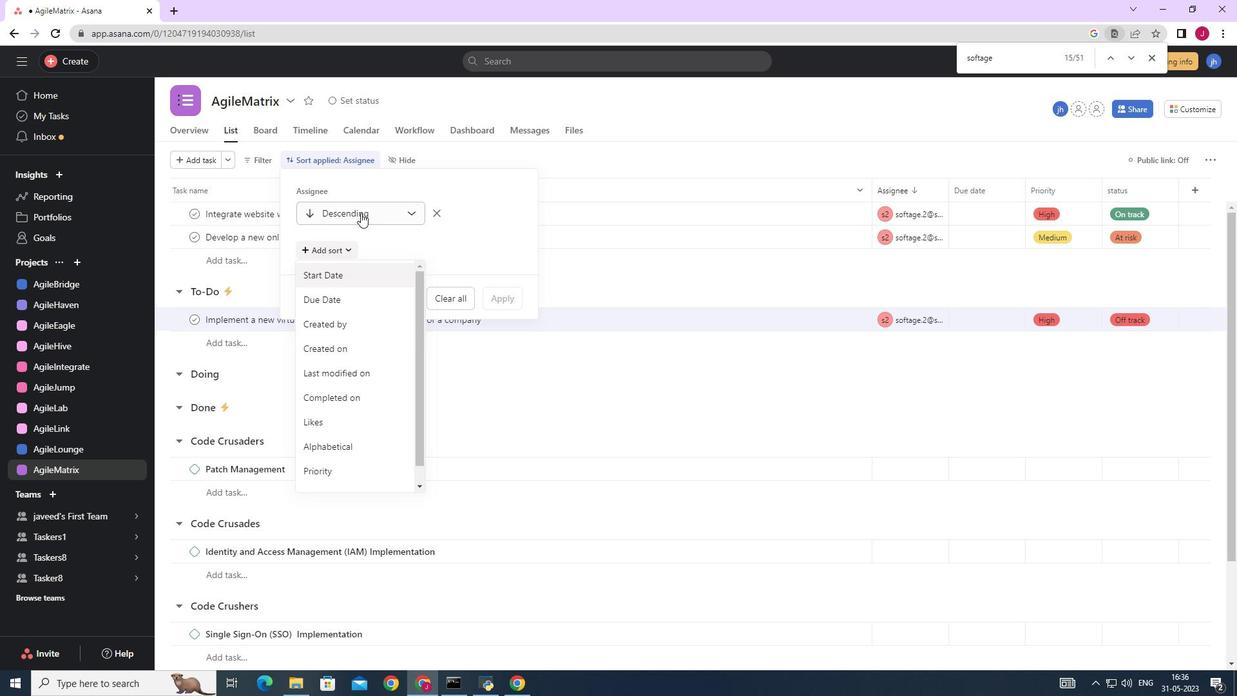 
Action: Mouse pressed left at (361, 210)
Screenshot: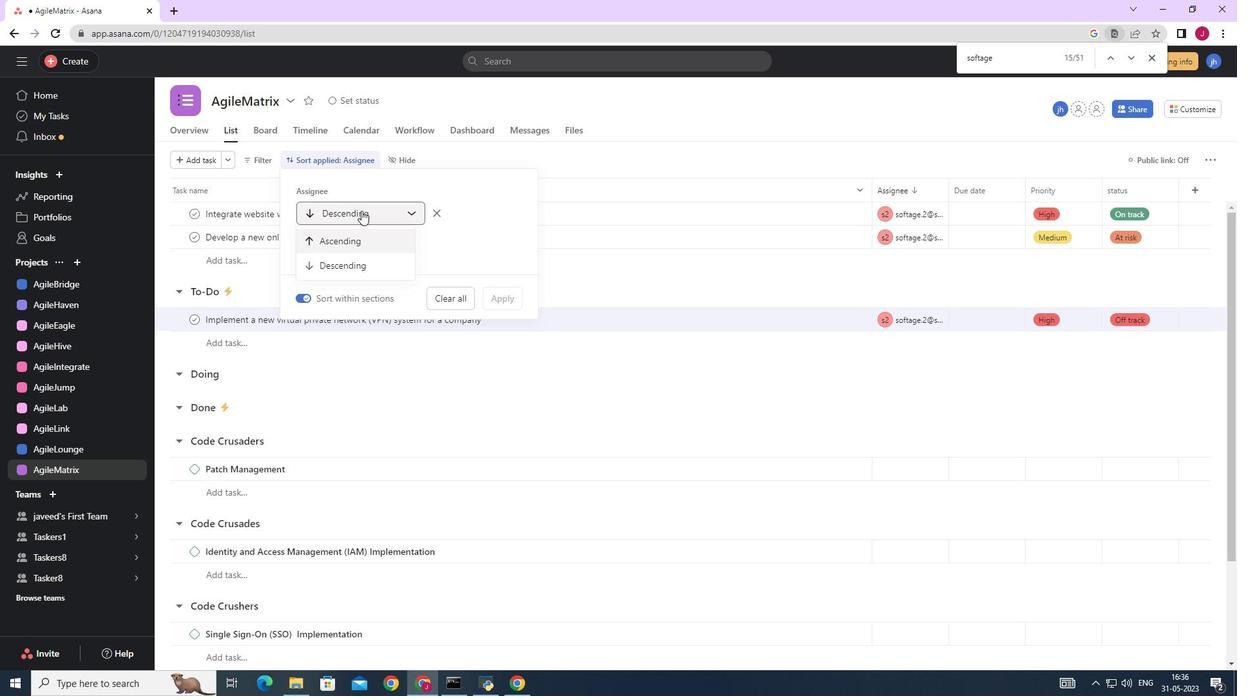 
Action: Mouse moved to (339, 252)
Screenshot: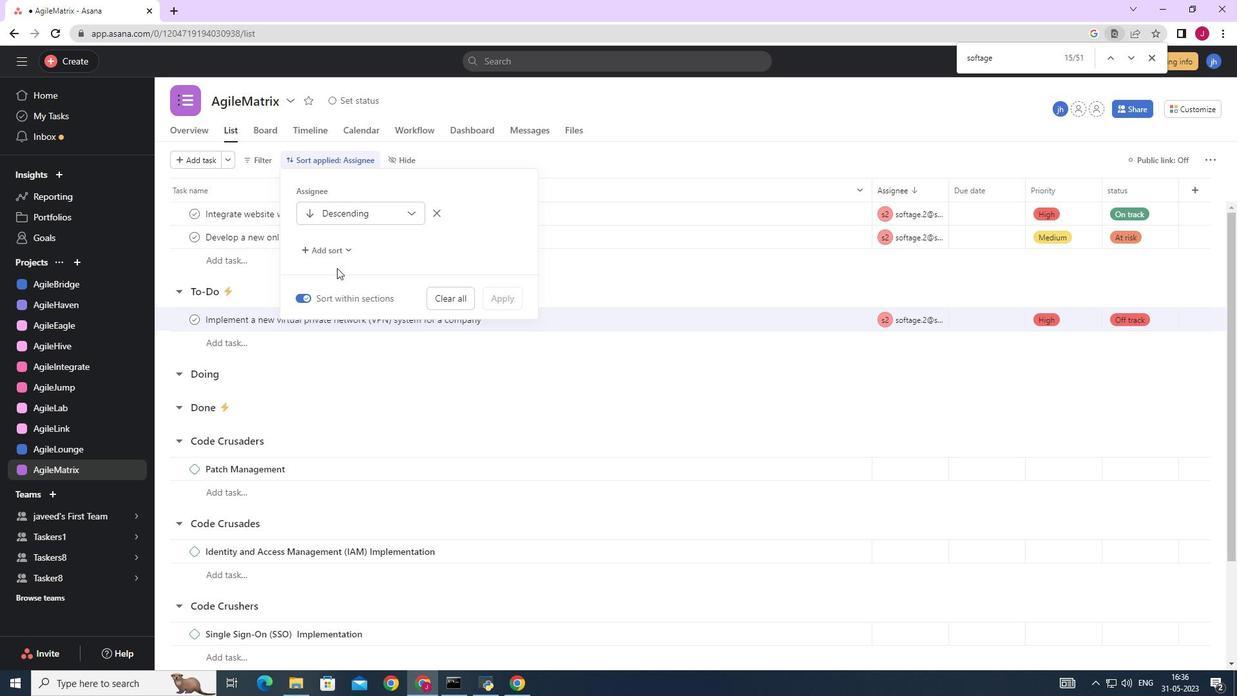 
Action: Mouse pressed left at (339, 252)
Screenshot: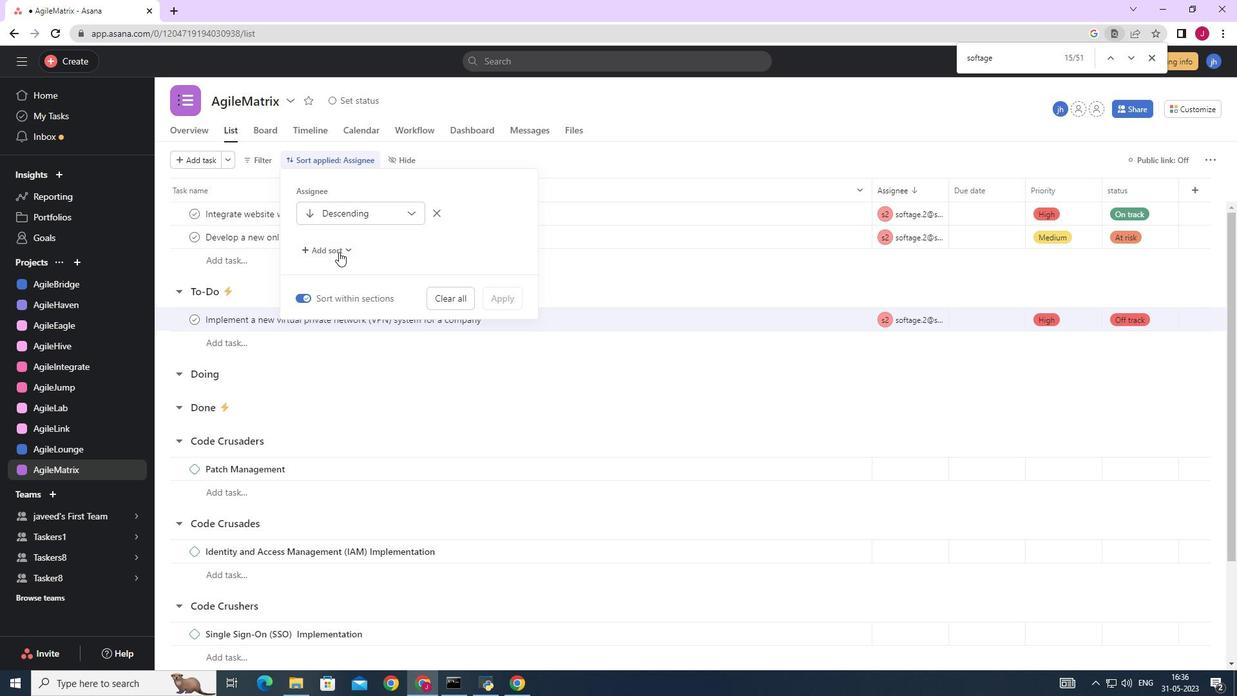 
Action: Mouse moved to (338, 304)
Screenshot: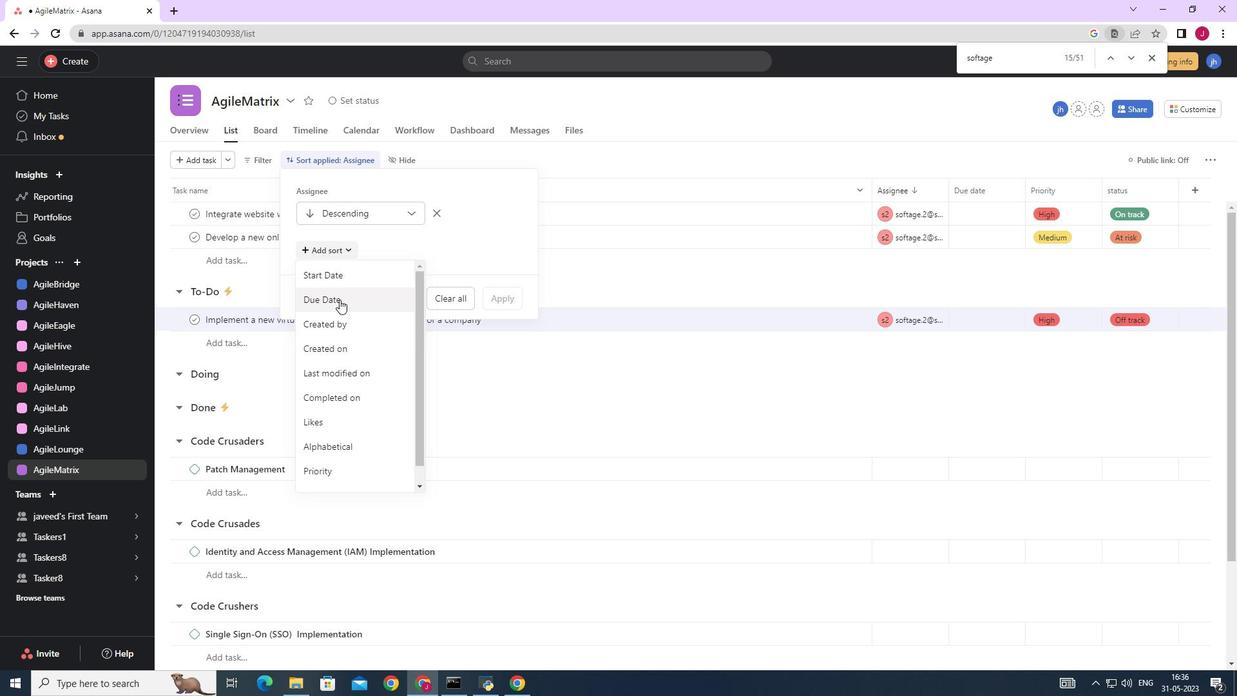 
Action: Mouse scrolled (338, 304) with delta (0, 0)
Screenshot: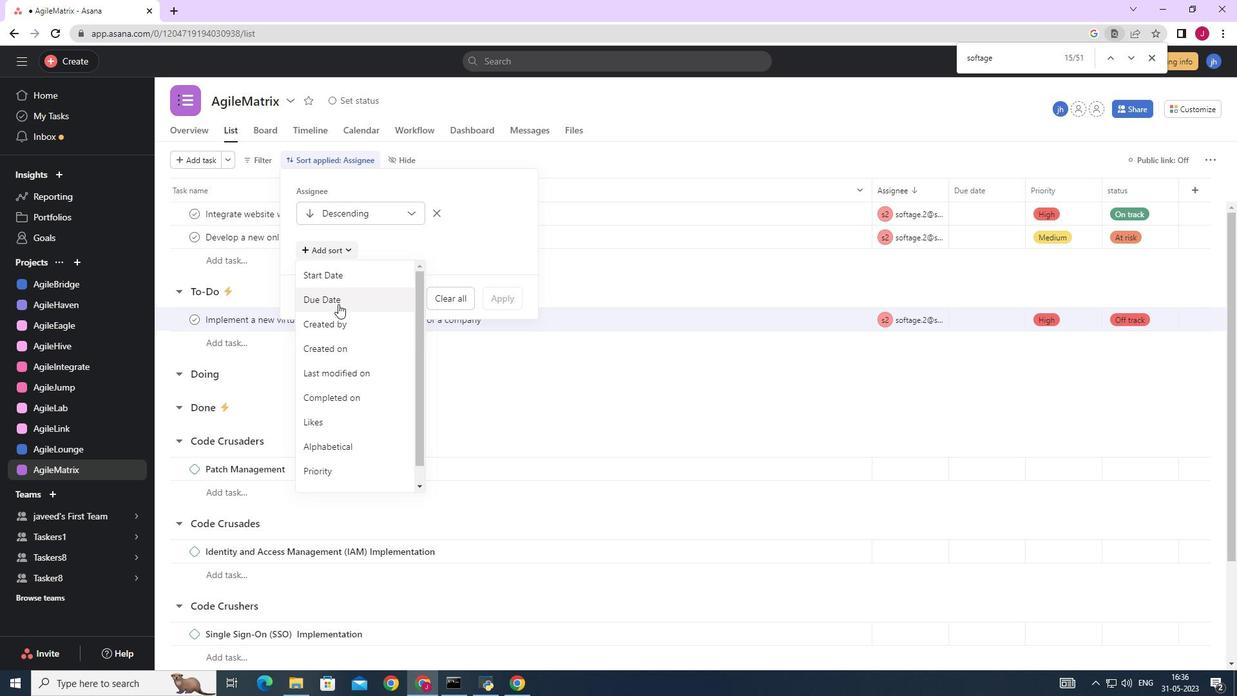 
Action: Mouse scrolled (338, 304) with delta (0, 0)
Screenshot: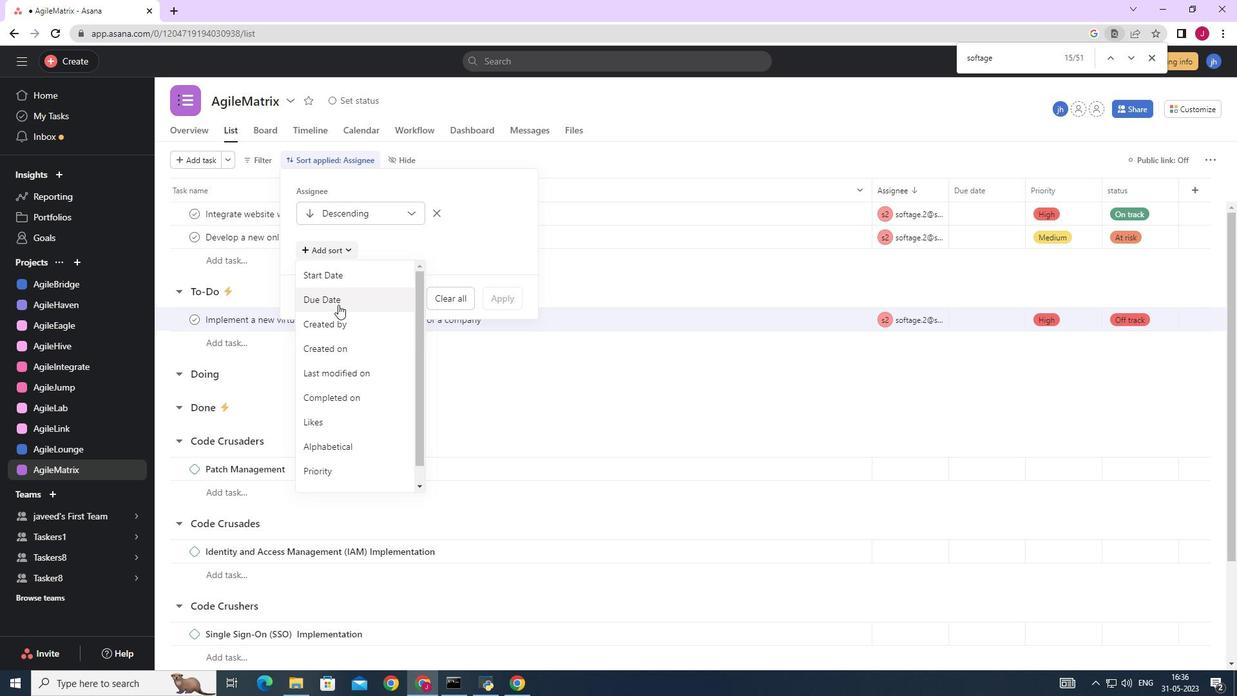 
Action: Mouse scrolled (338, 304) with delta (0, 0)
Screenshot: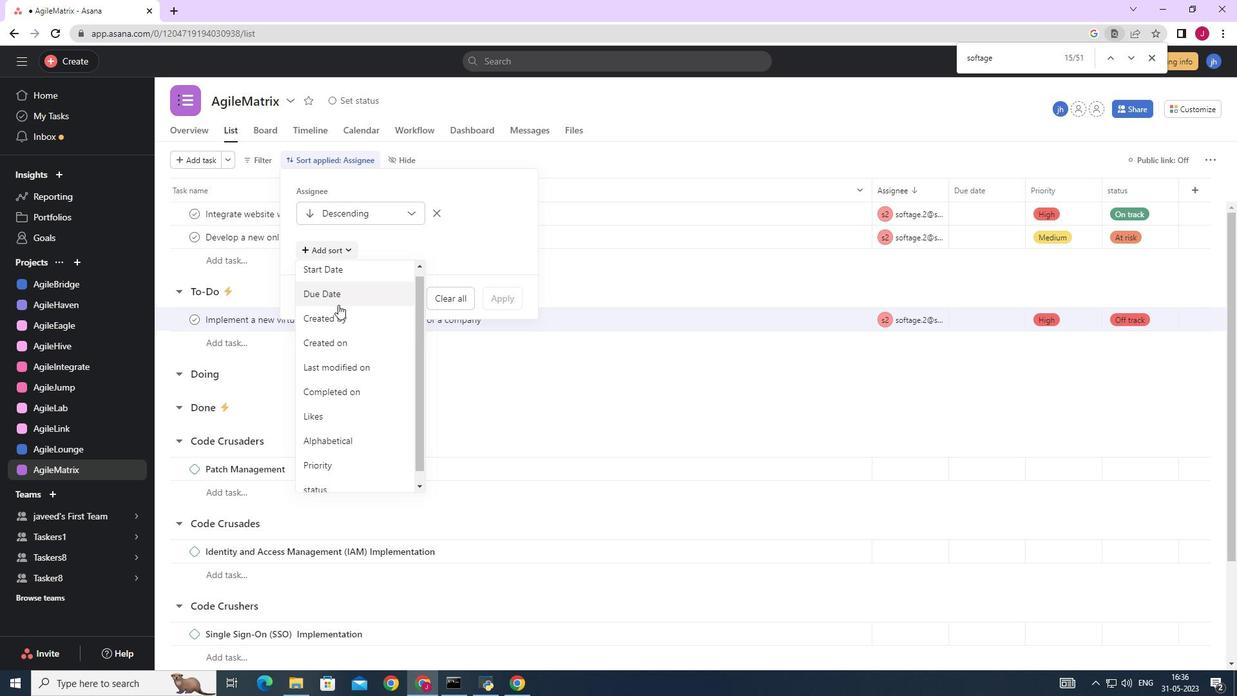 
Action: Mouse scrolled (338, 304) with delta (0, 0)
Screenshot: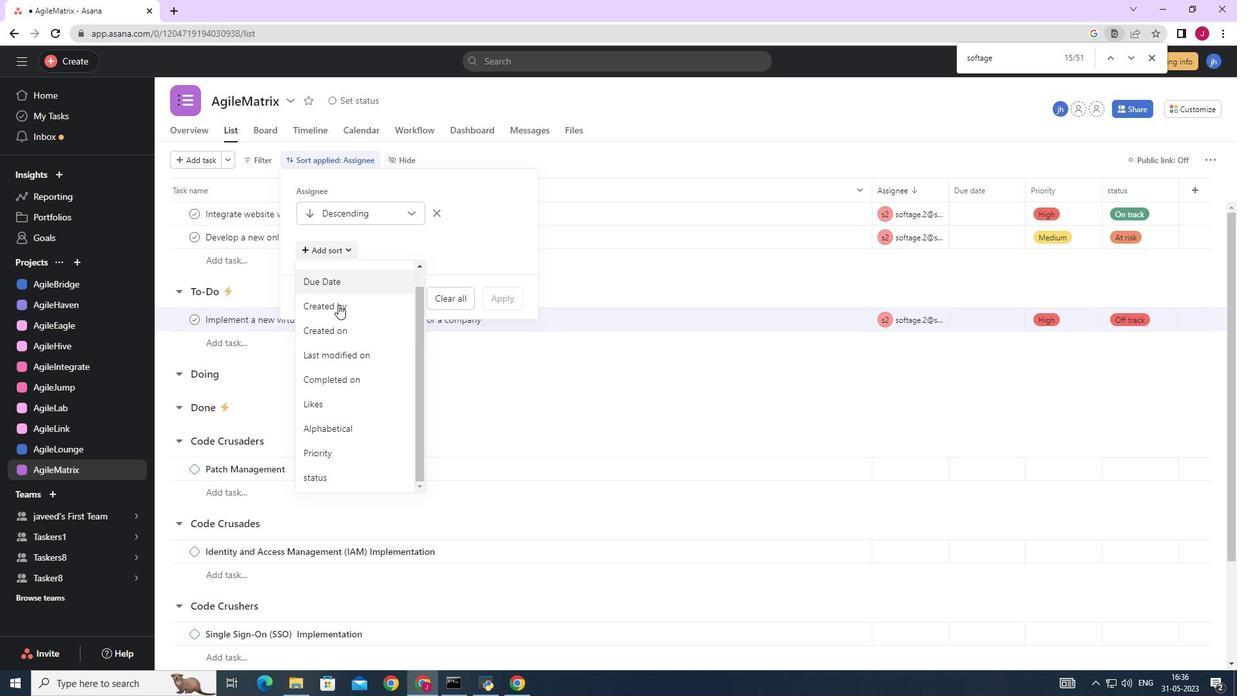 
Action: Mouse scrolled (338, 304) with delta (0, 0)
Screenshot: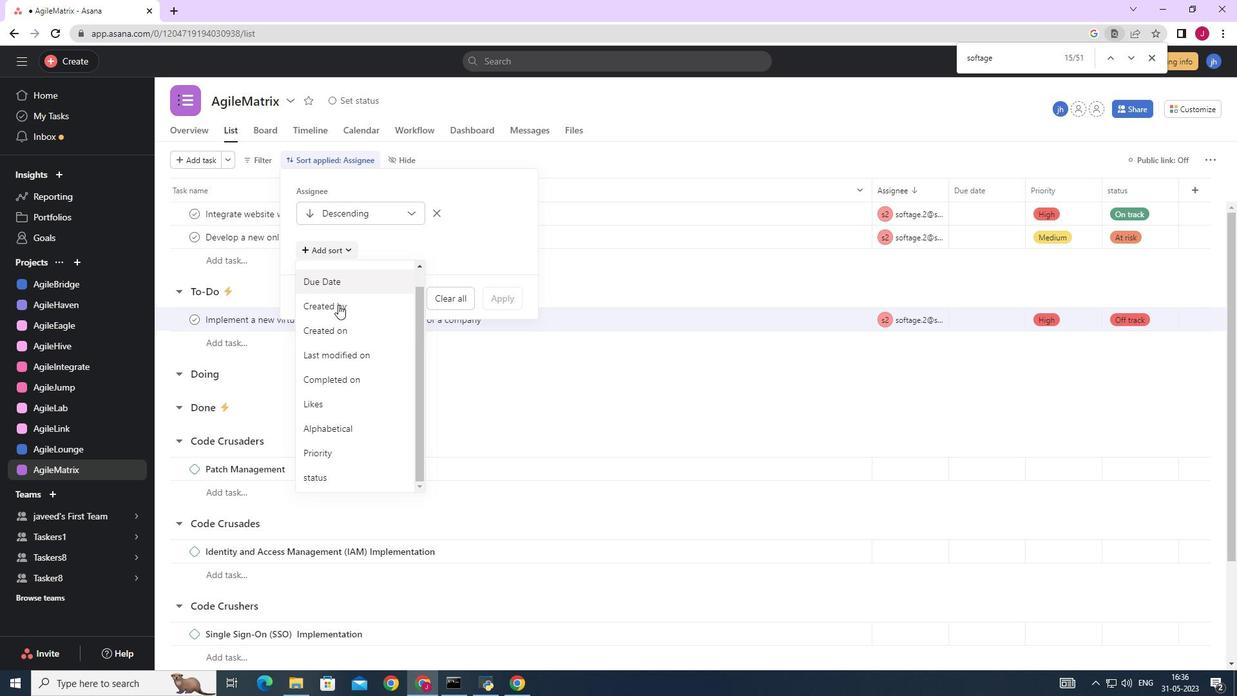 
Action: Mouse moved to (350, 406)
Screenshot: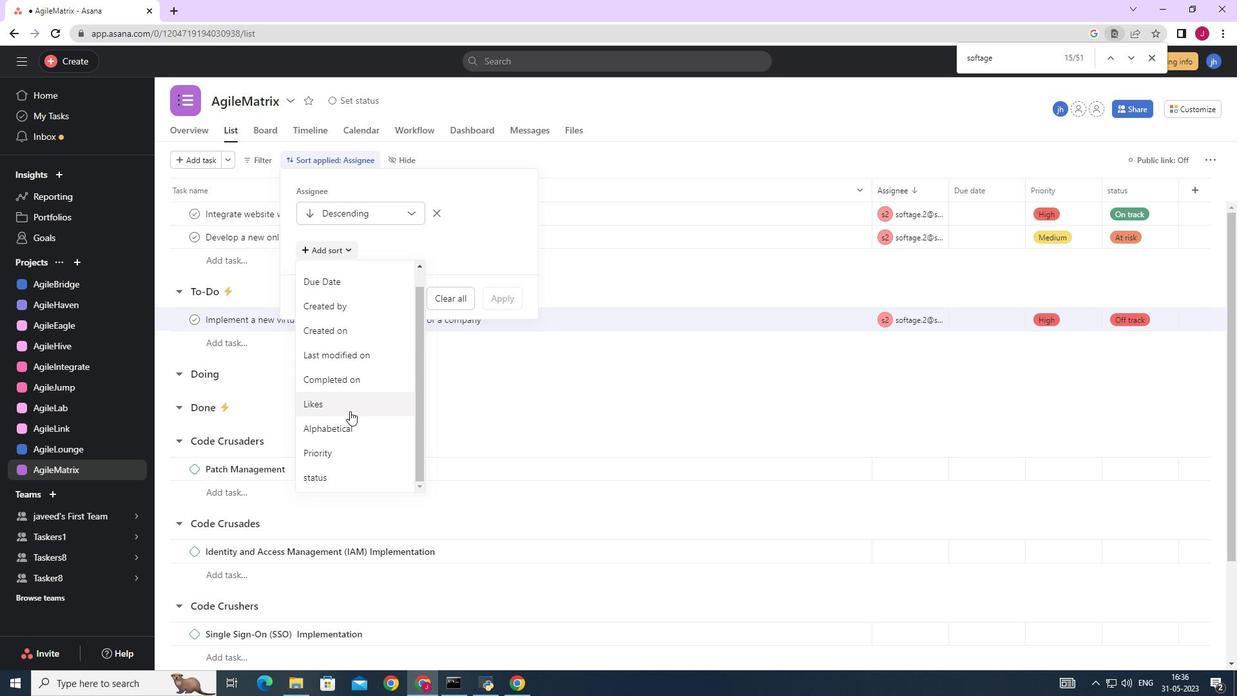 
Action: Mouse scrolled (350, 406) with delta (0, 0)
Screenshot: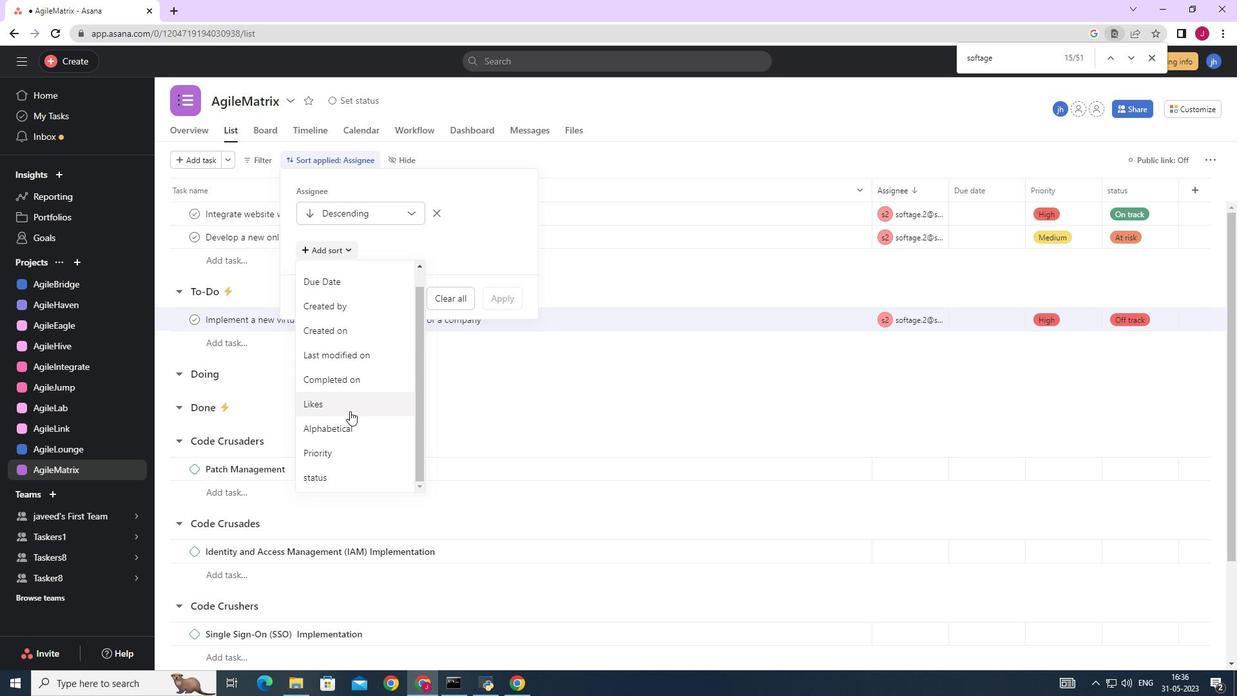 
Action: Mouse moved to (350, 404)
Screenshot: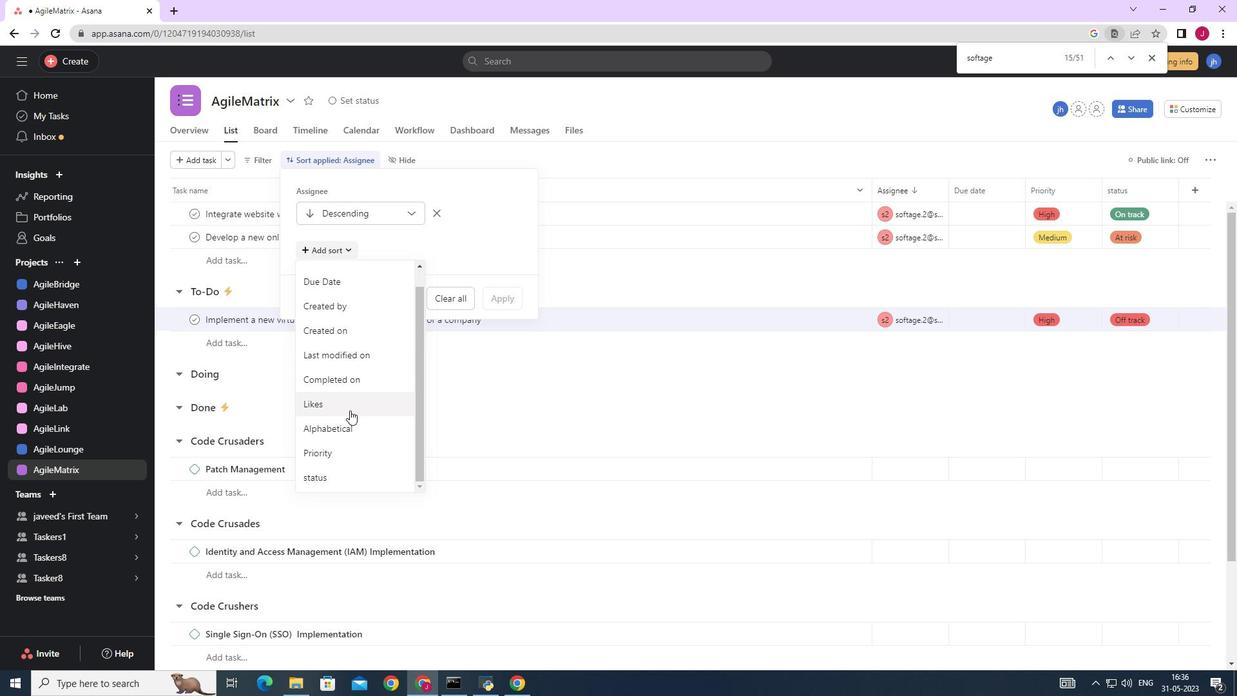 
Action: Mouse scrolled (350, 404) with delta (0, 0)
Screenshot: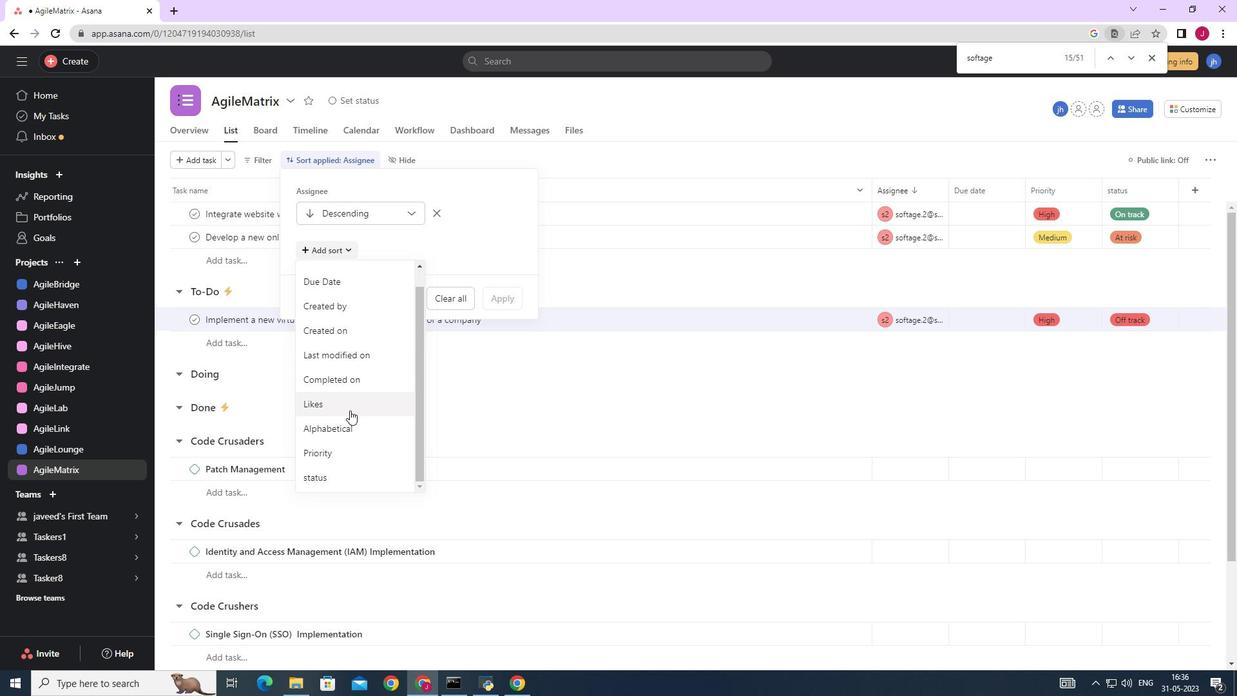 
Action: Mouse moved to (350, 402)
Screenshot: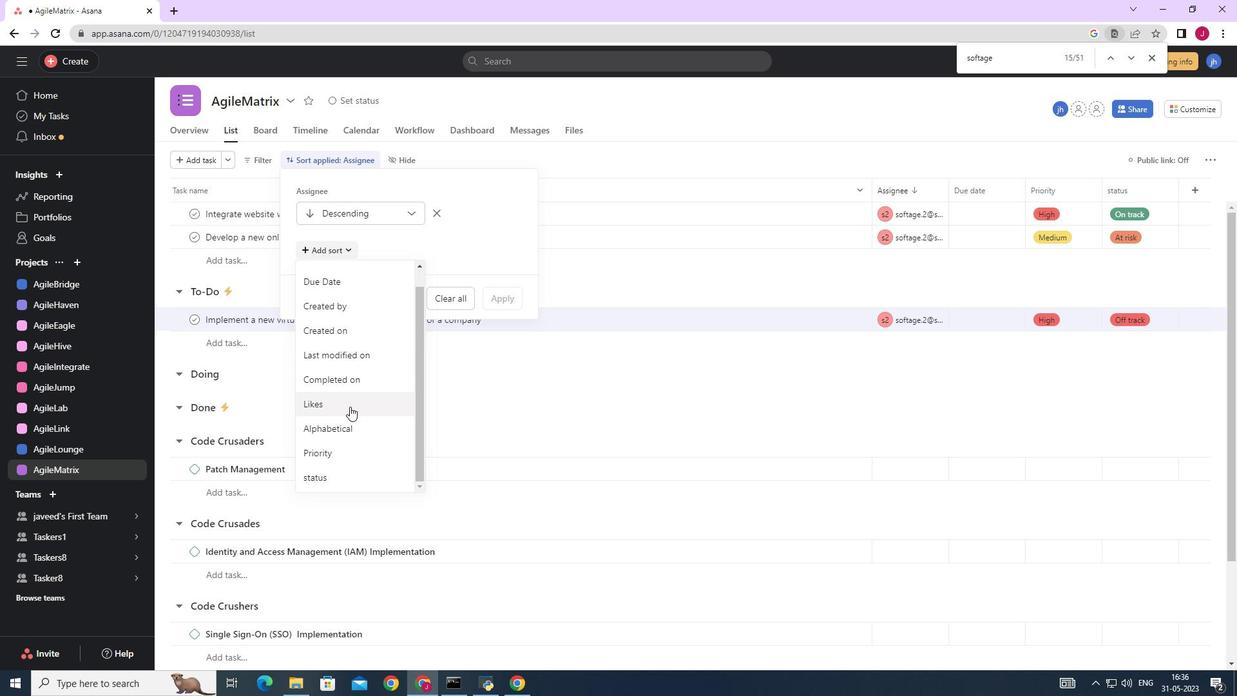 
Action: Mouse scrolled (350, 403) with delta (0, 0)
Screenshot: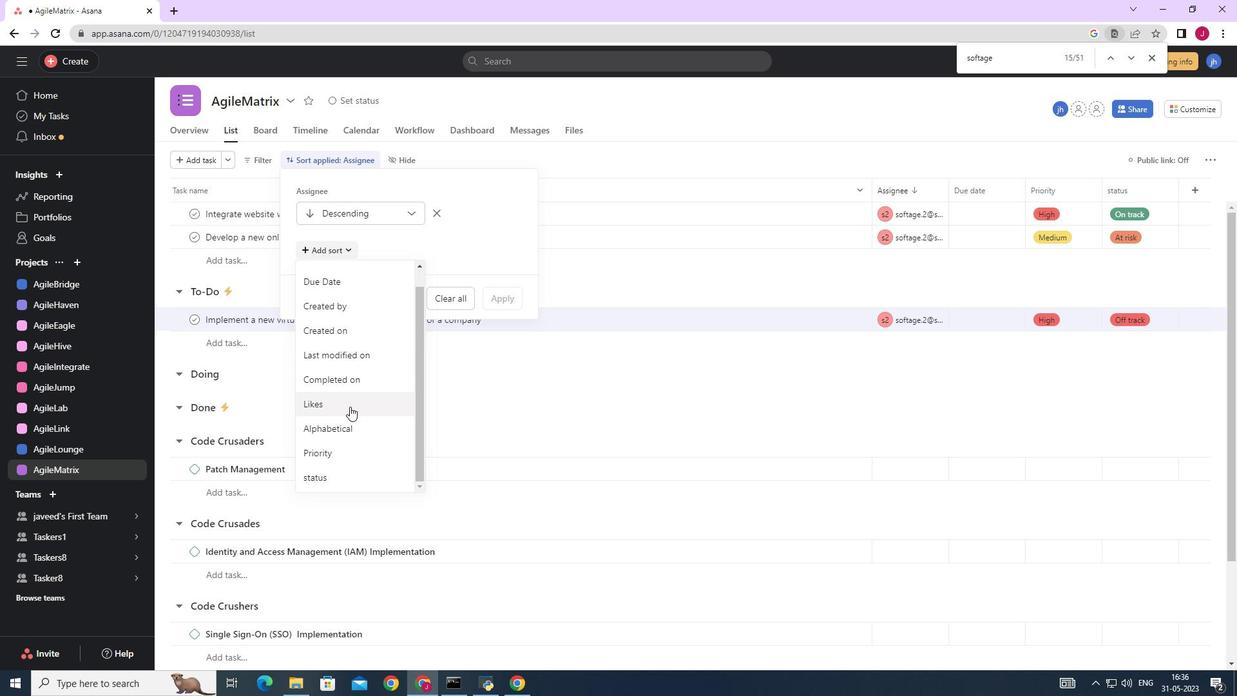 
Action: Mouse moved to (350, 401)
Screenshot: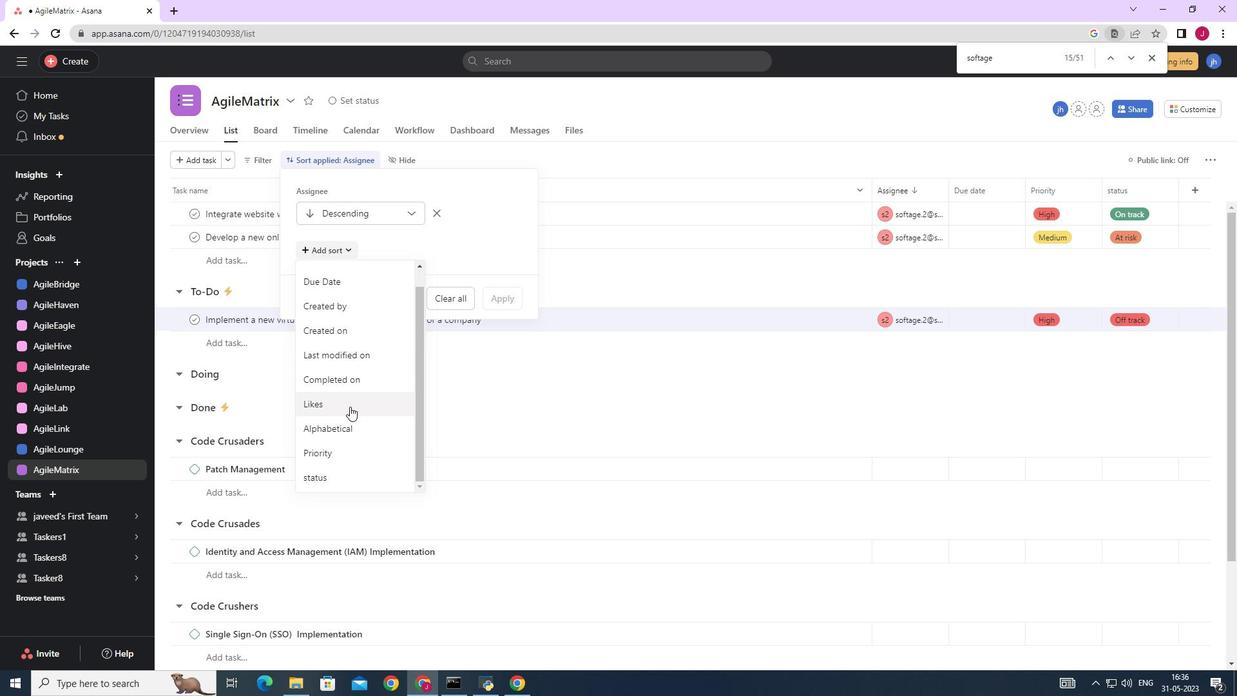 
Action: Mouse scrolled (350, 401) with delta (0, 0)
Screenshot: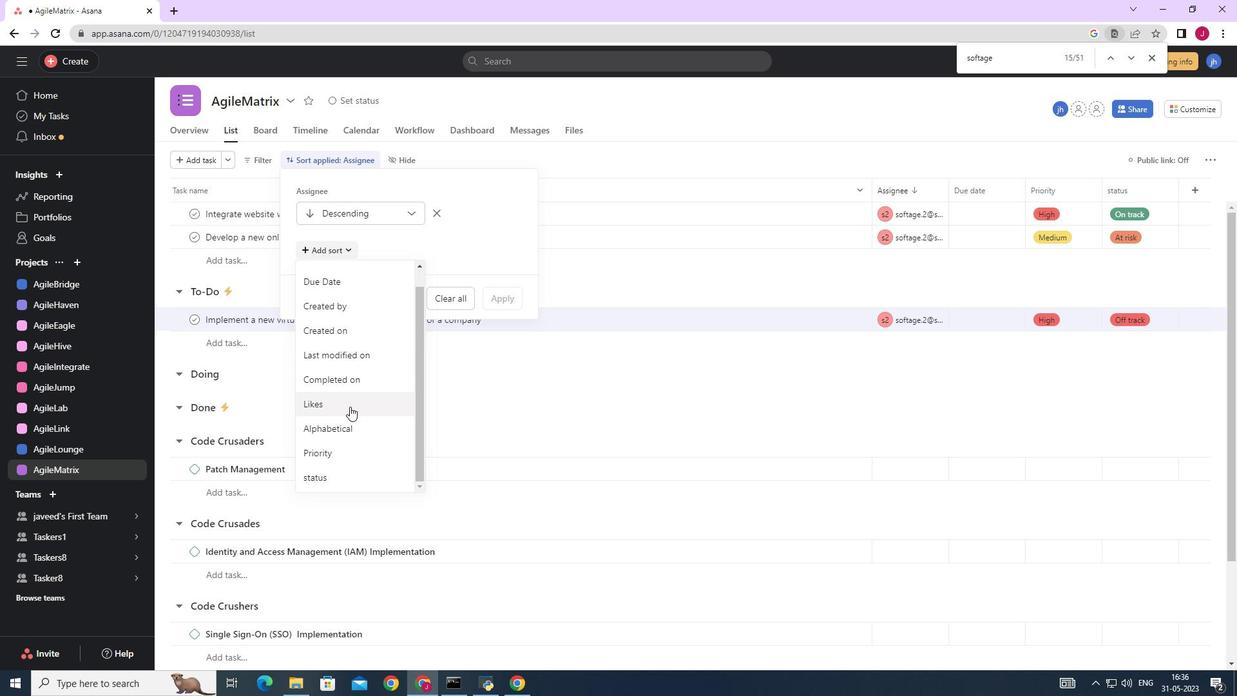 
Action: Mouse moved to (351, 388)
Screenshot: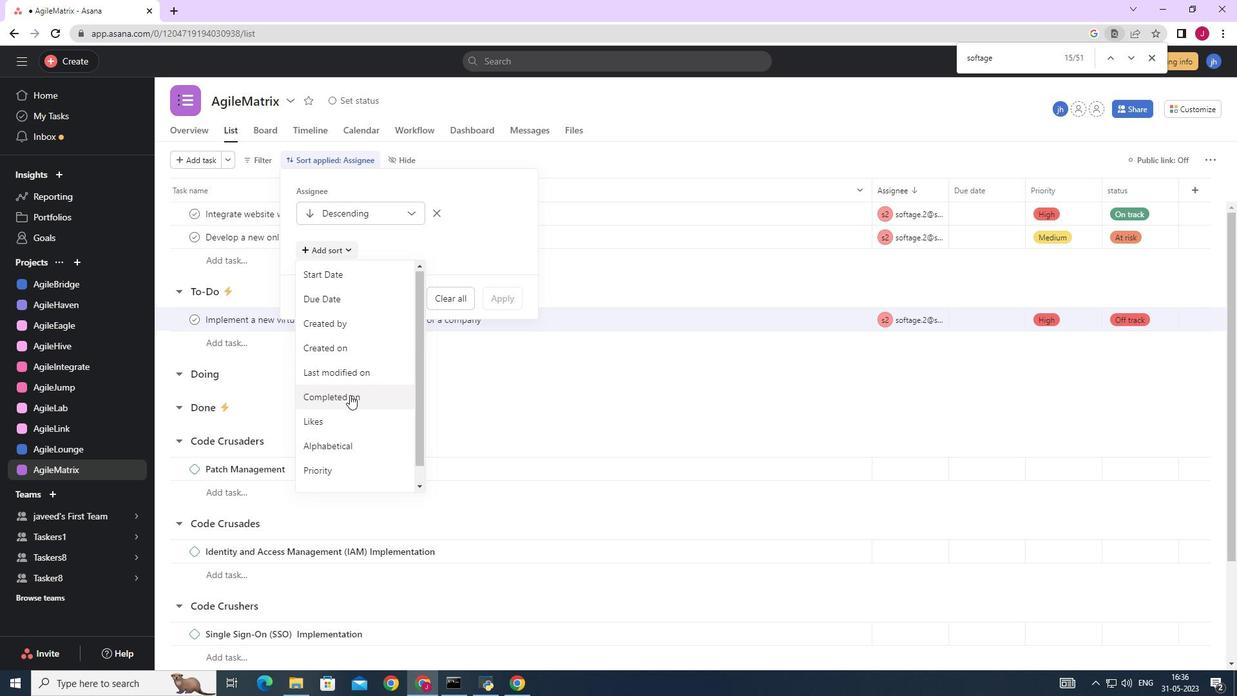 
Action: Mouse scrolled (350, 395) with delta (0, 0)
Screenshot: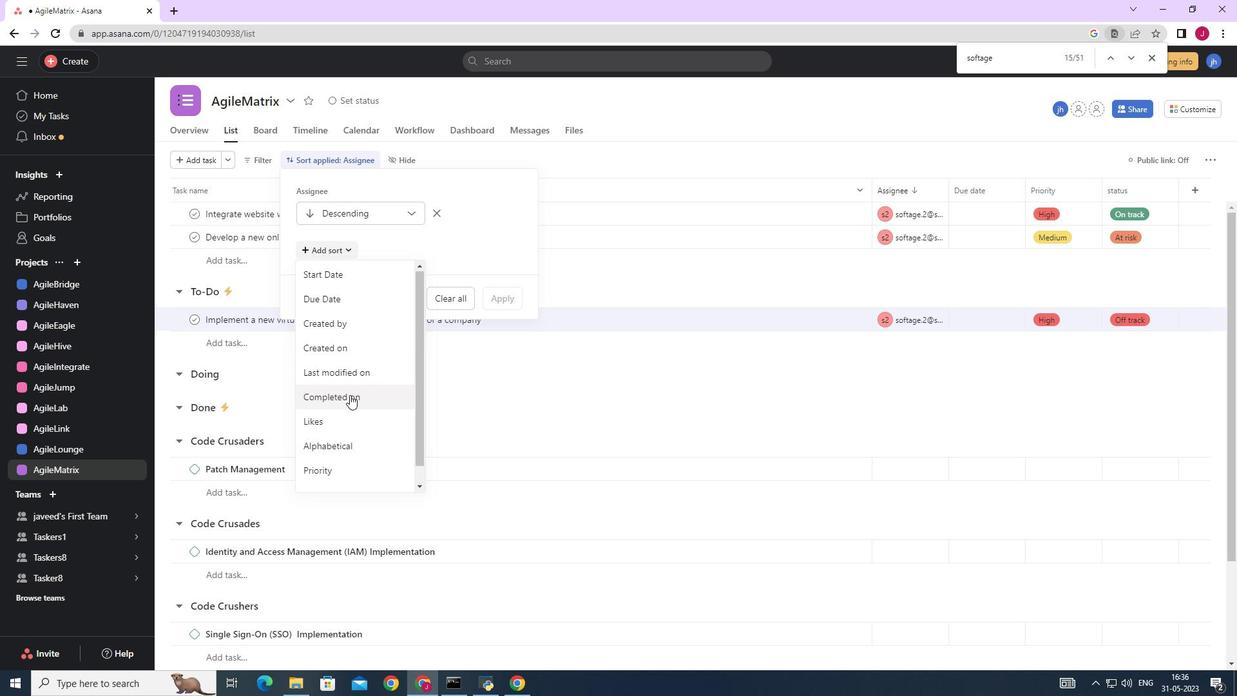 
Action: Mouse moved to (373, 208)
Screenshot: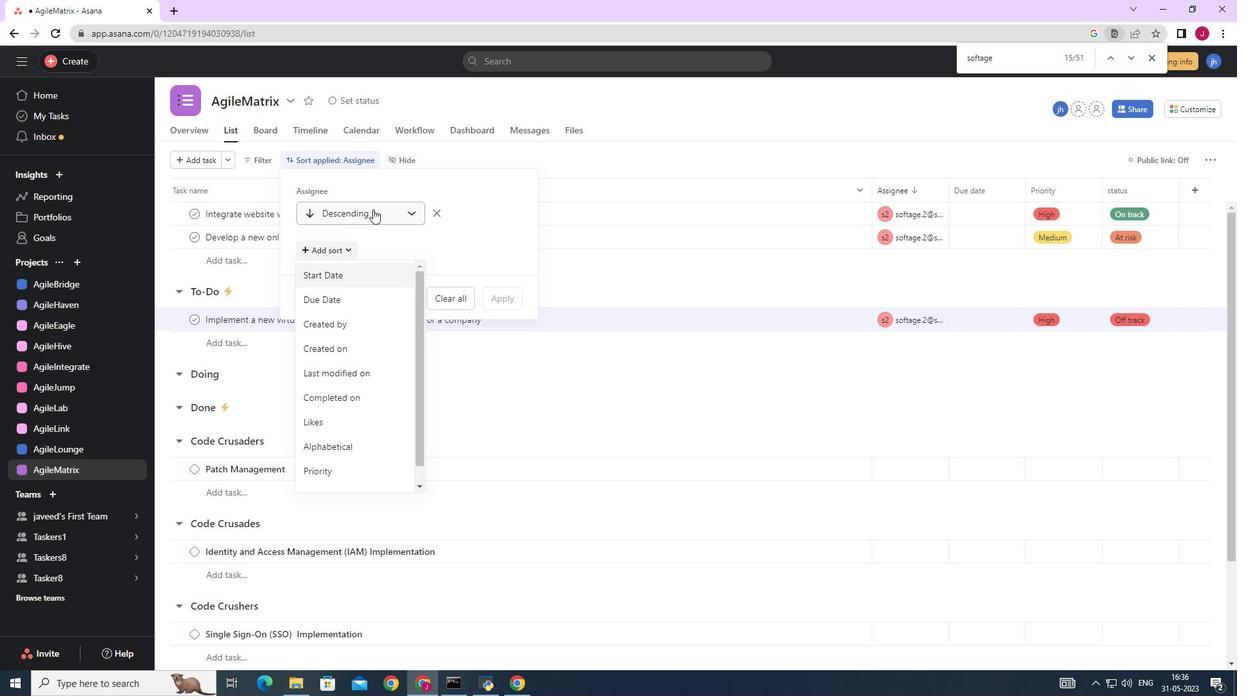 
Action: Mouse pressed left at (373, 208)
Screenshot: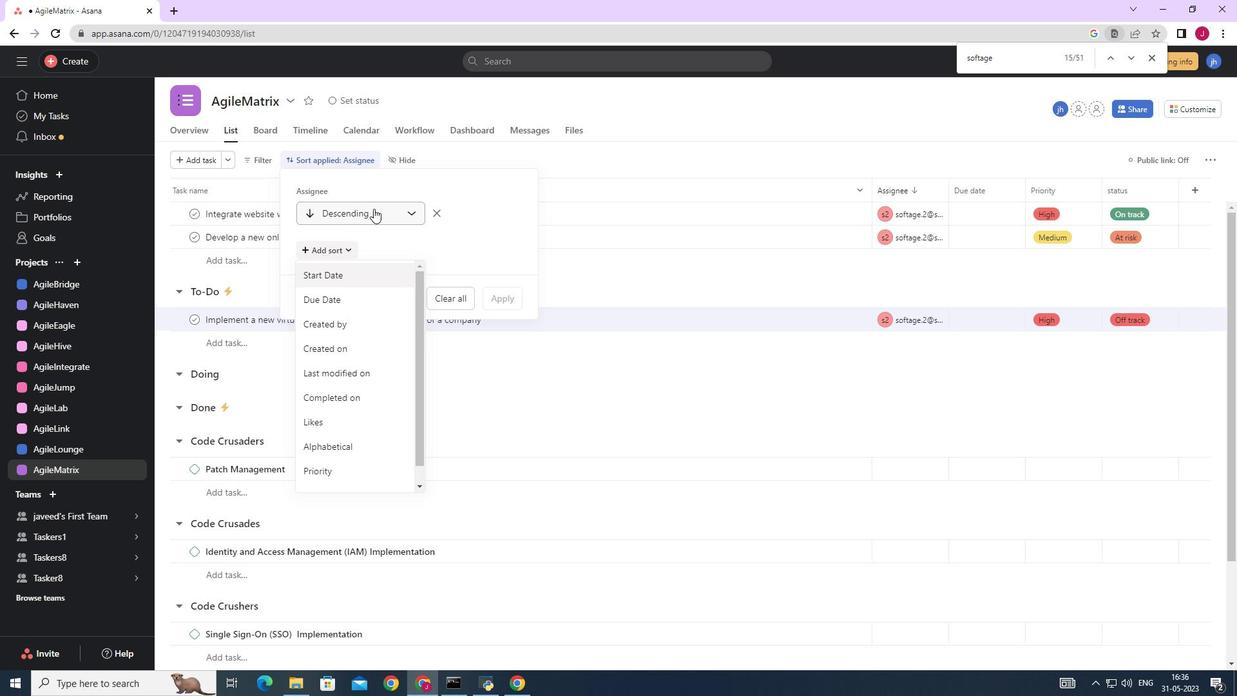 
Action: Mouse moved to (341, 260)
Screenshot: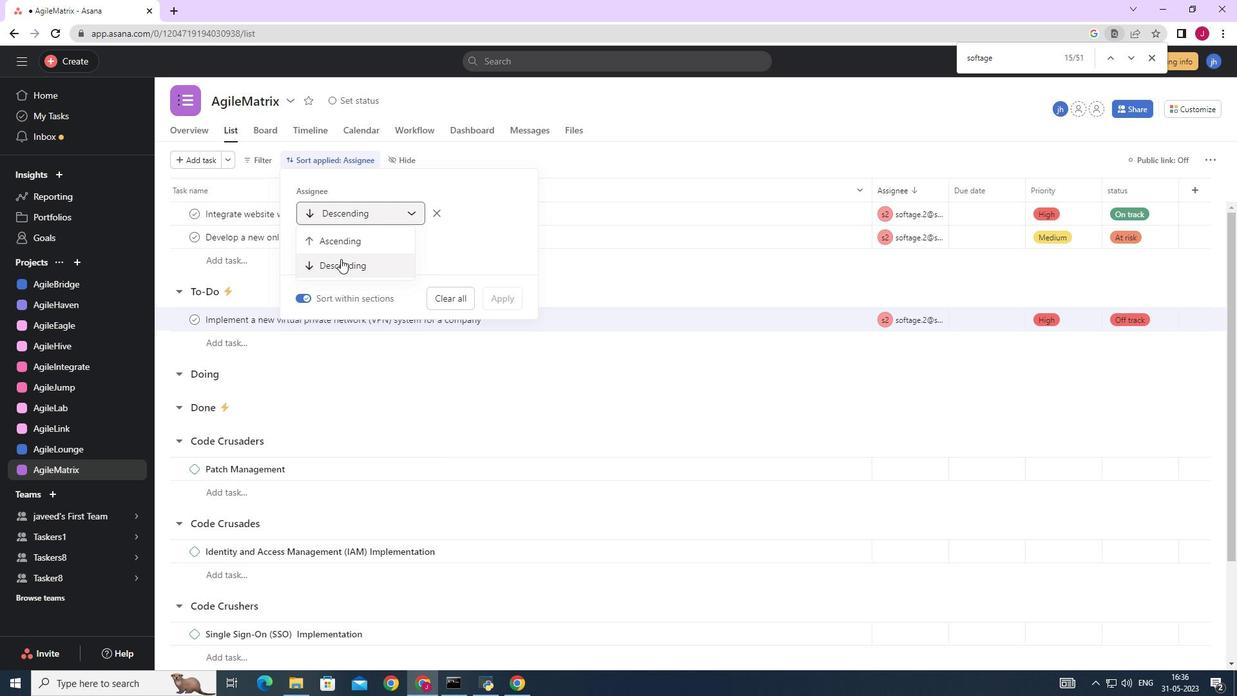 
Action: Mouse pressed left at (341, 260)
Screenshot: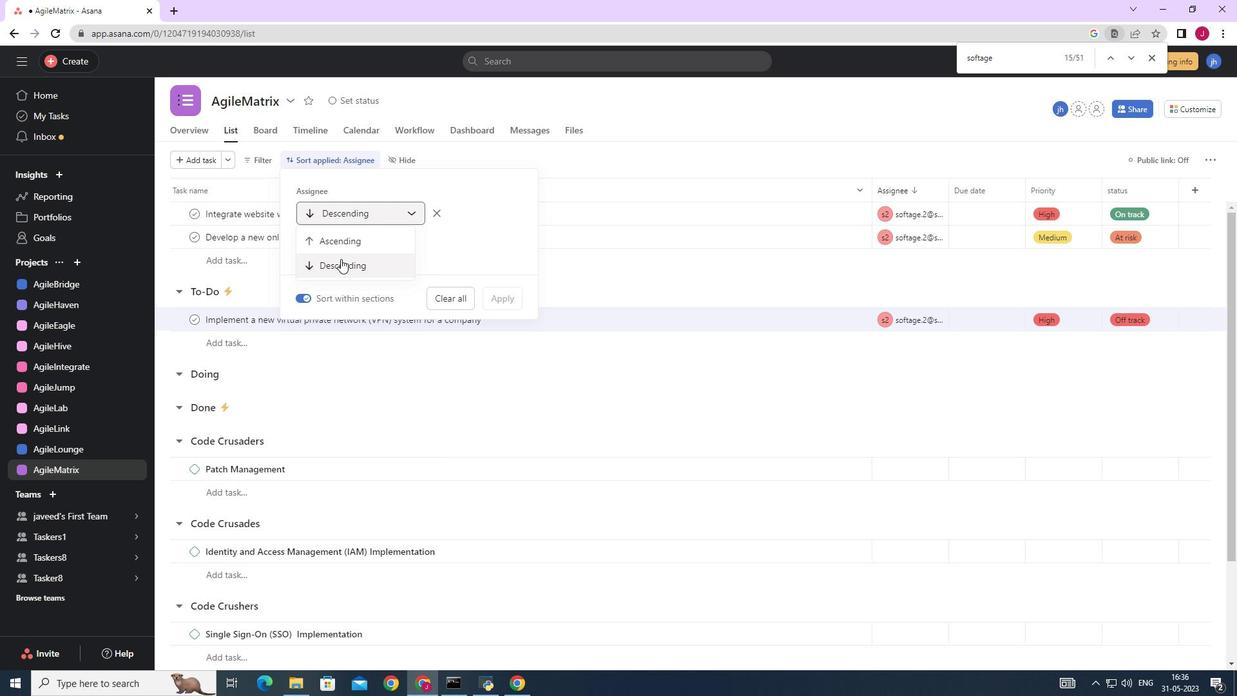 
Action: Mouse moved to (524, 344)
Screenshot: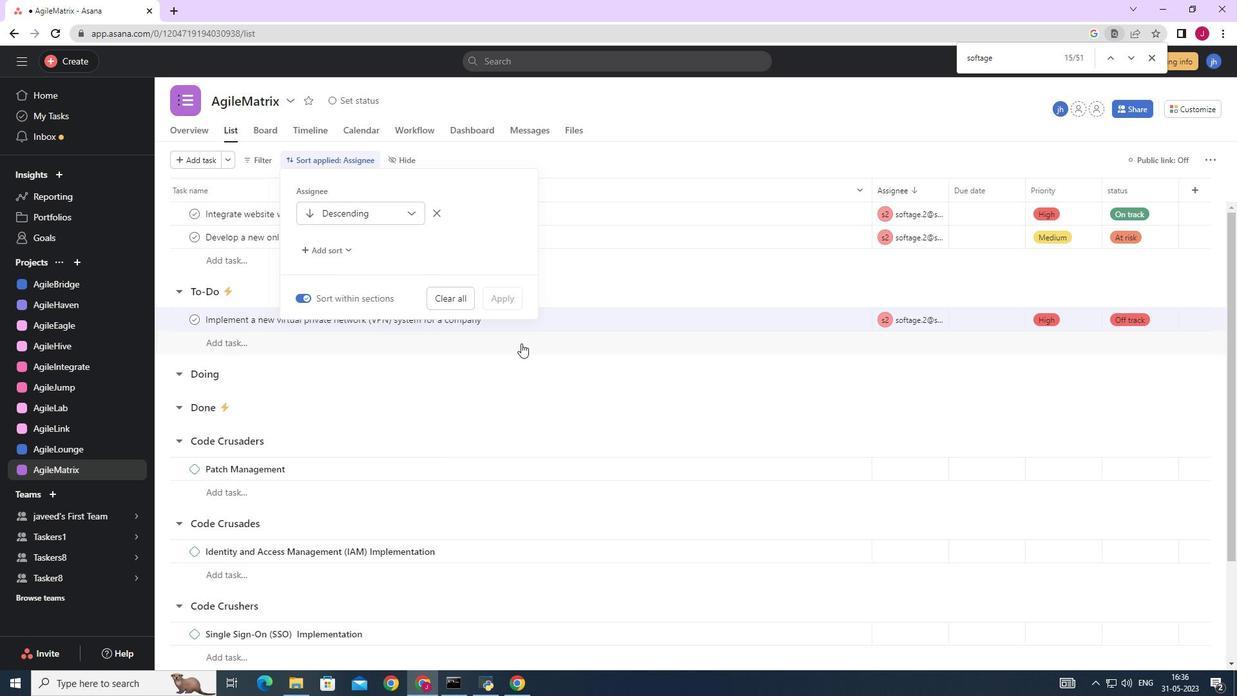 
Action: Mouse pressed left at (524, 344)
Screenshot: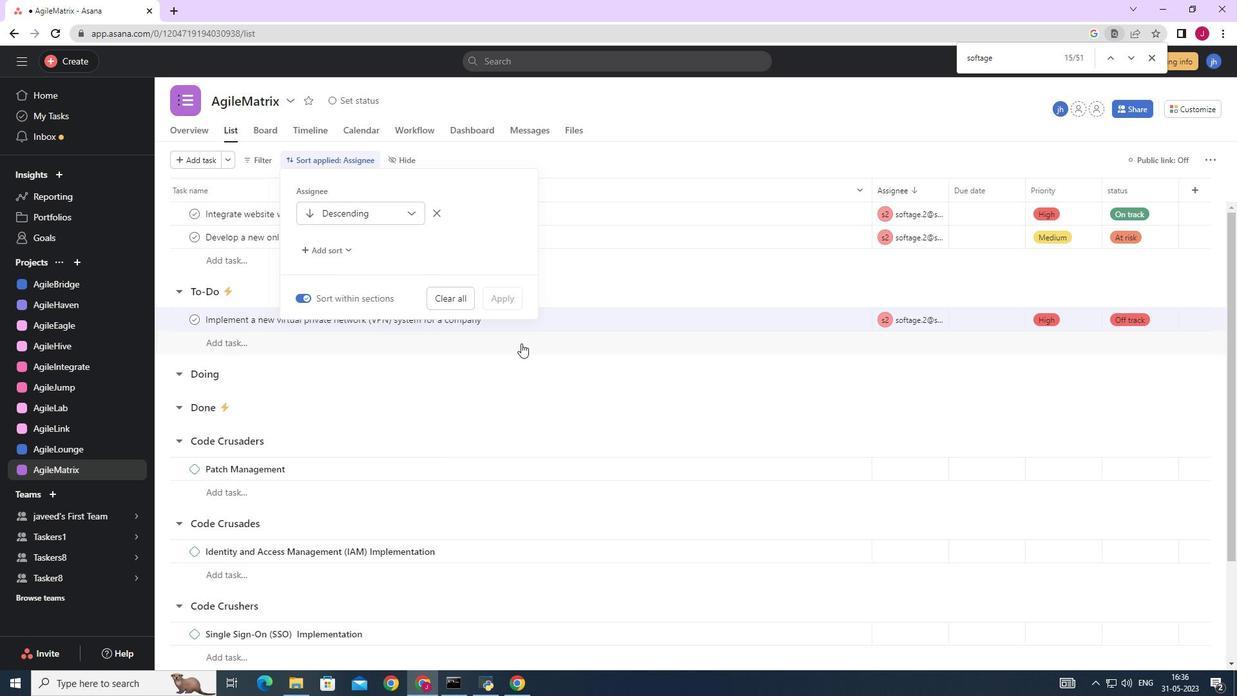 
Action: Mouse moved to (528, 344)
Screenshot: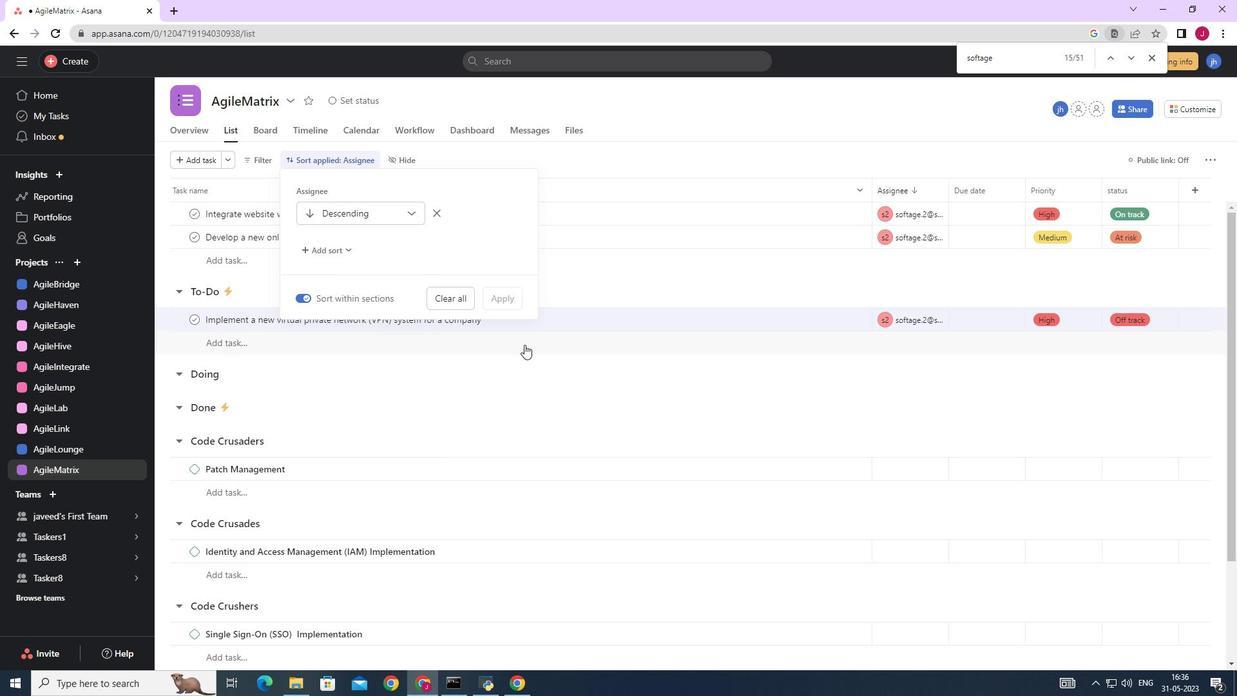 
